 Task: Send an email with the signature Georgia Howard with the subject Thank you for a payment and the message I need your advice on the selection of the new software. from softage.5@softage.net to softage.4@softage.net and softage.6@softage.net
Action: Mouse moved to (53, 53)
Screenshot: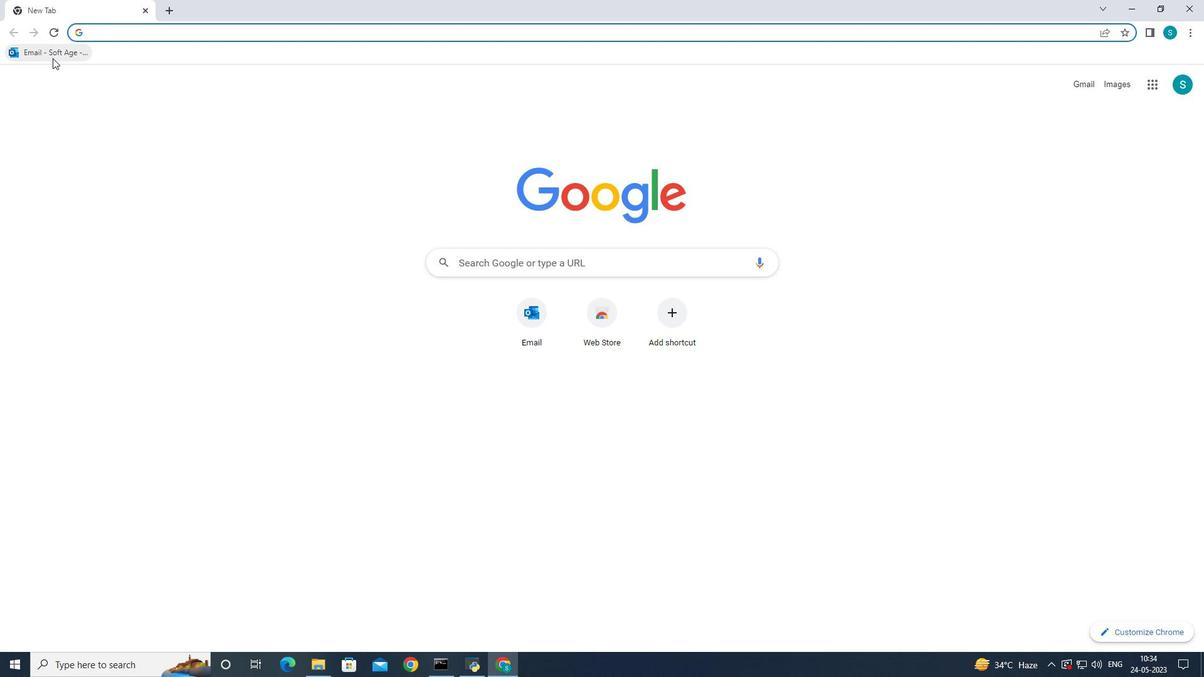 
Action: Mouse pressed left at (53, 53)
Screenshot: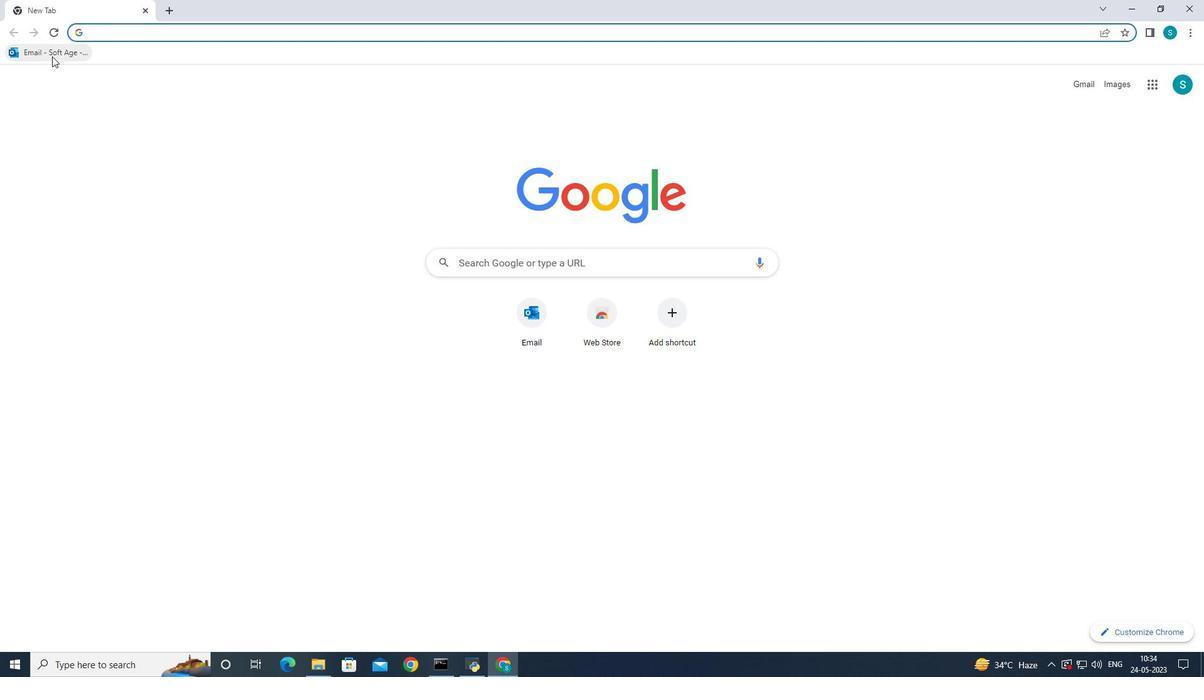 
Action: Mouse moved to (181, 111)
Screenshot: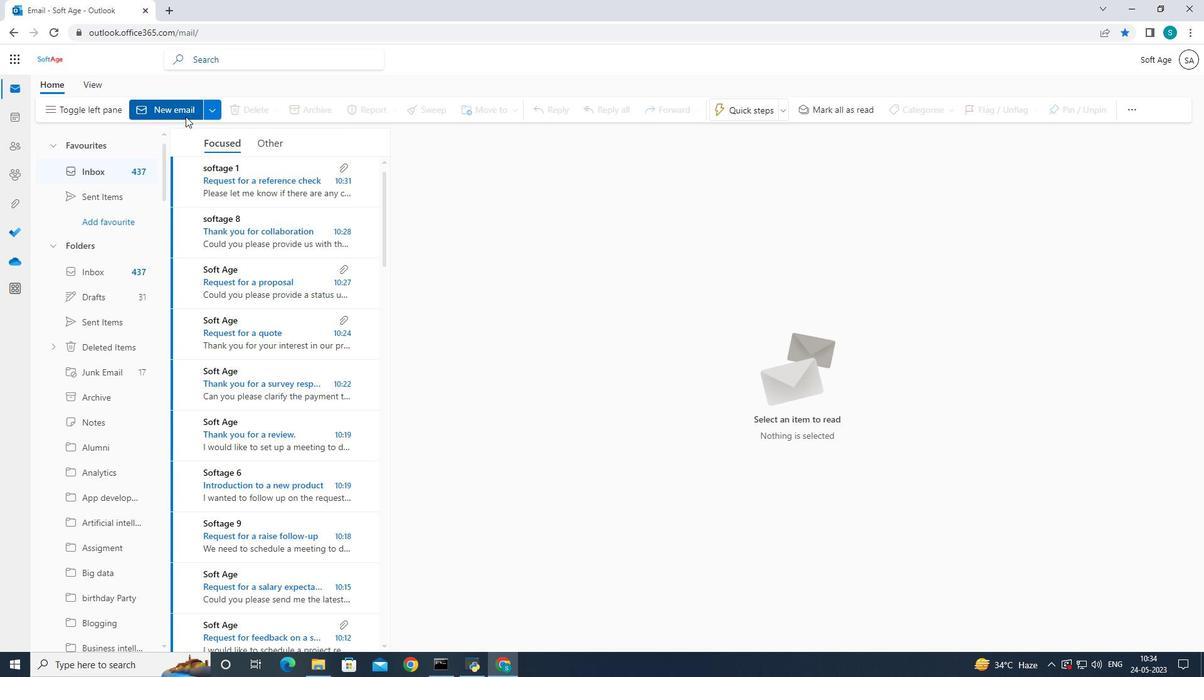
Action: Mouse pressed left at (181, 111)
Screenshot: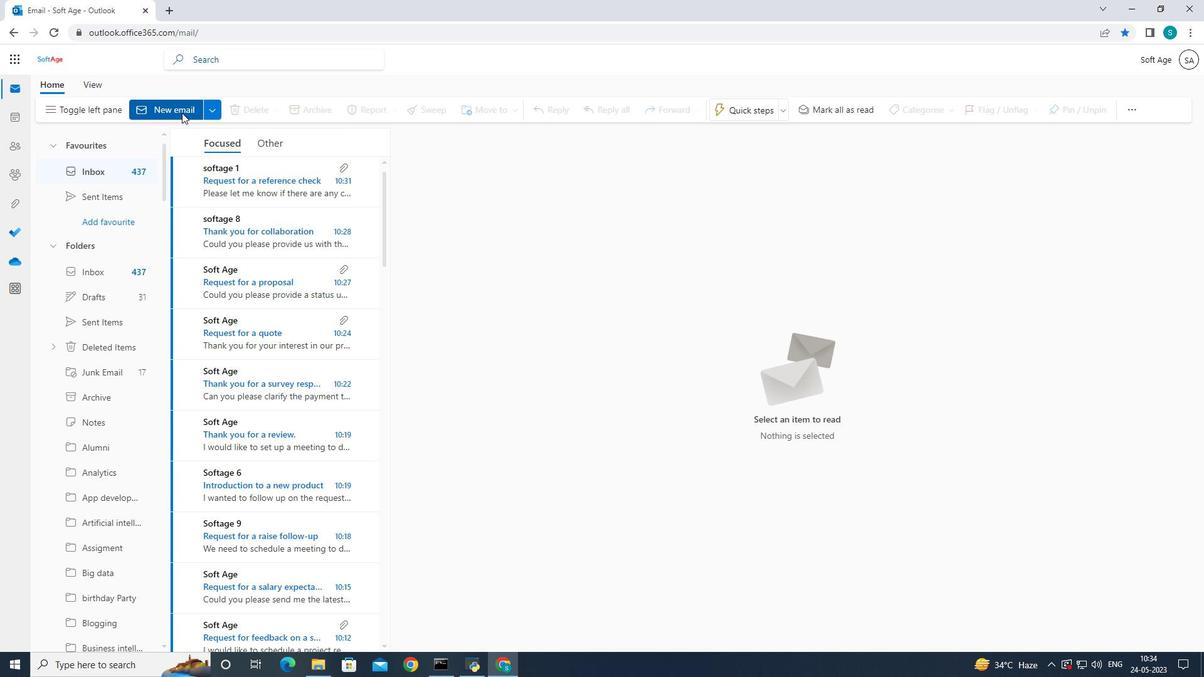 
Action: Mouse pressed left at (181, 111)
Screenshot: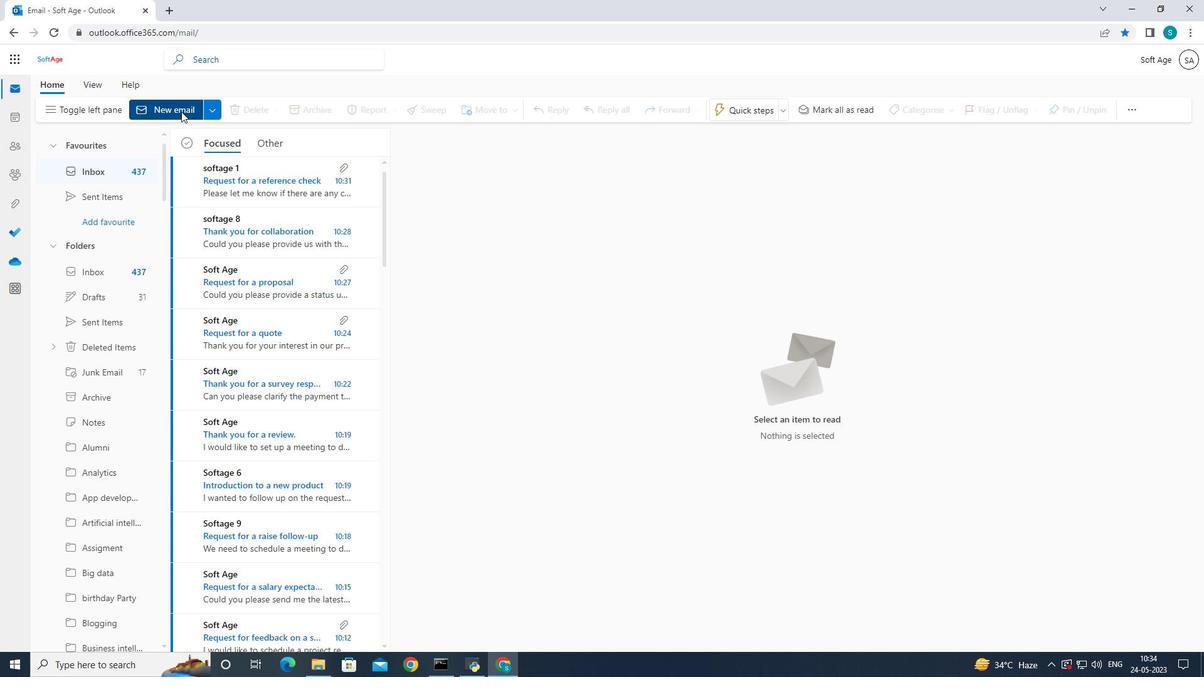 
Action: Mouse moved to (817, 106)
Screenshot: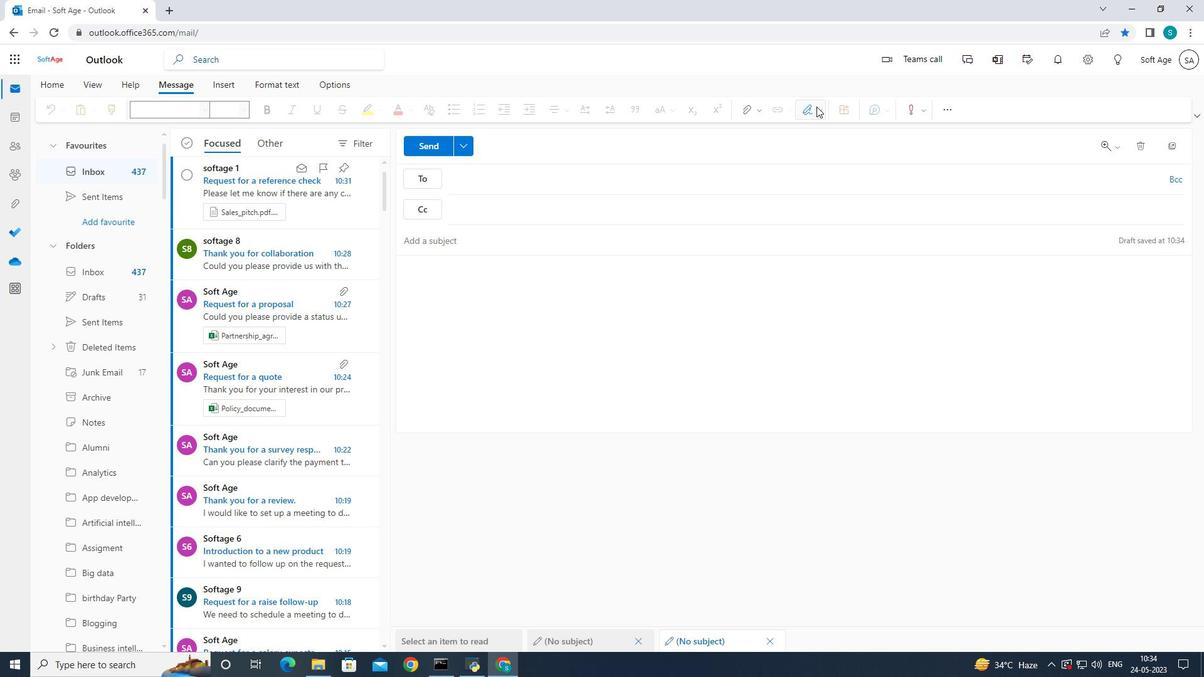 
Action: Mouse pressed left at (817, 106)
Screenshot: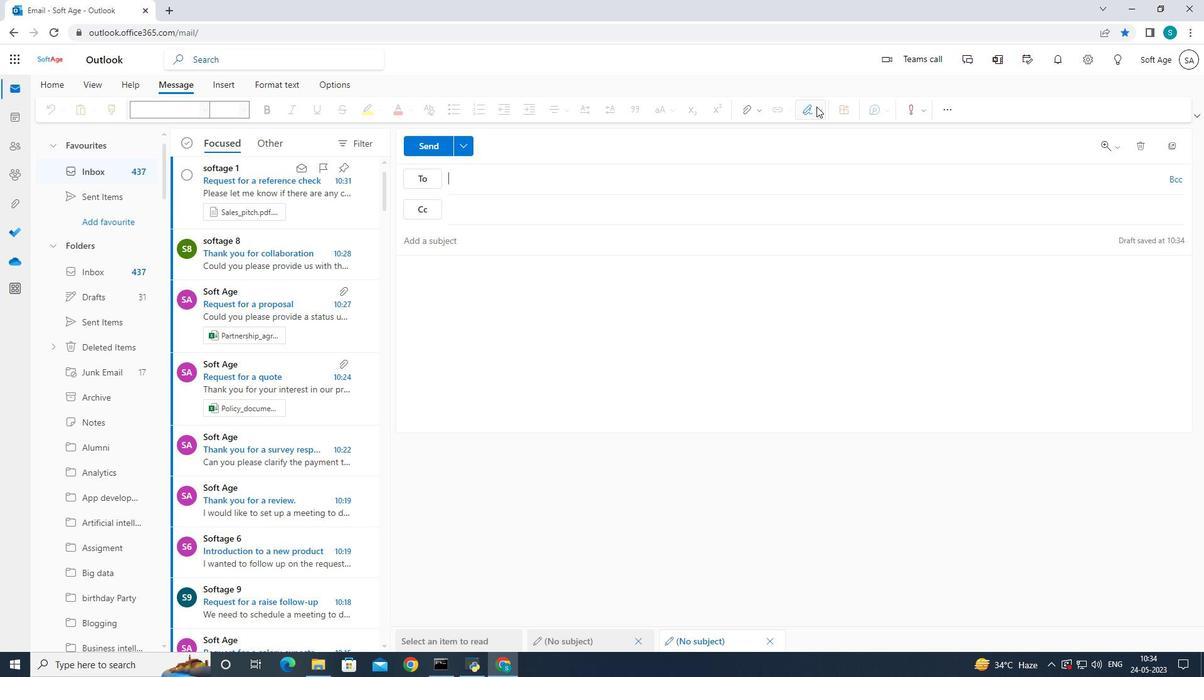 
Action: Mouse moved to (790, 167)
Screenshot: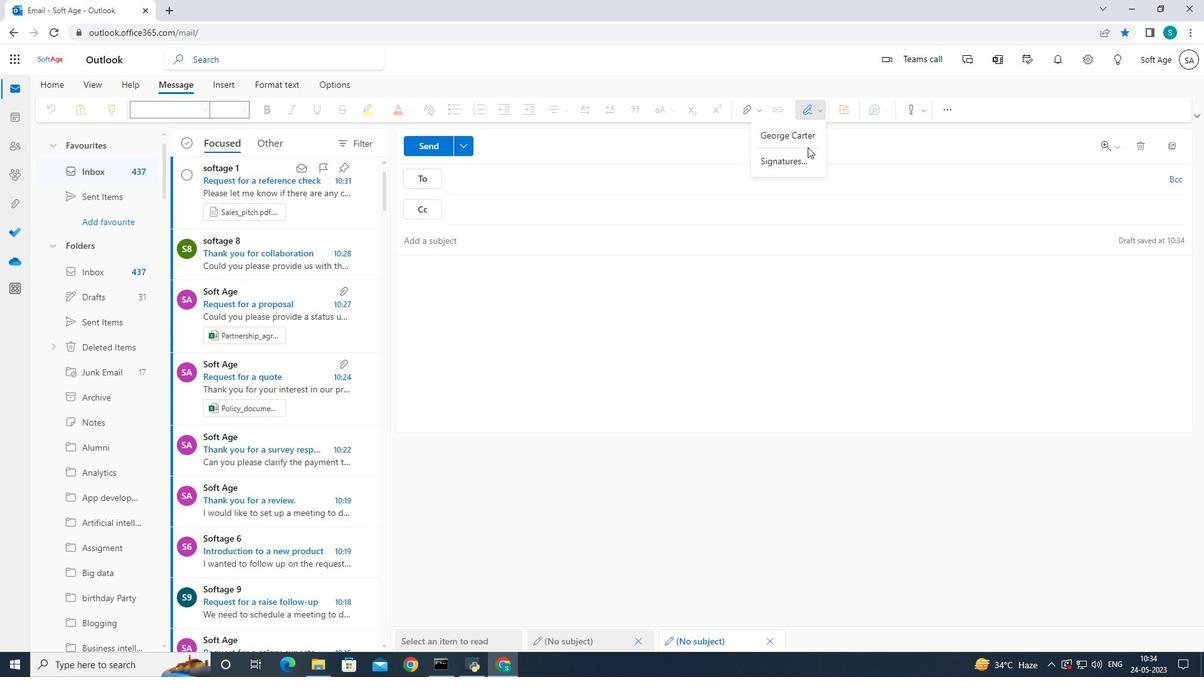 
Action: Mouse pressed left at (790, 167)
Screenshot: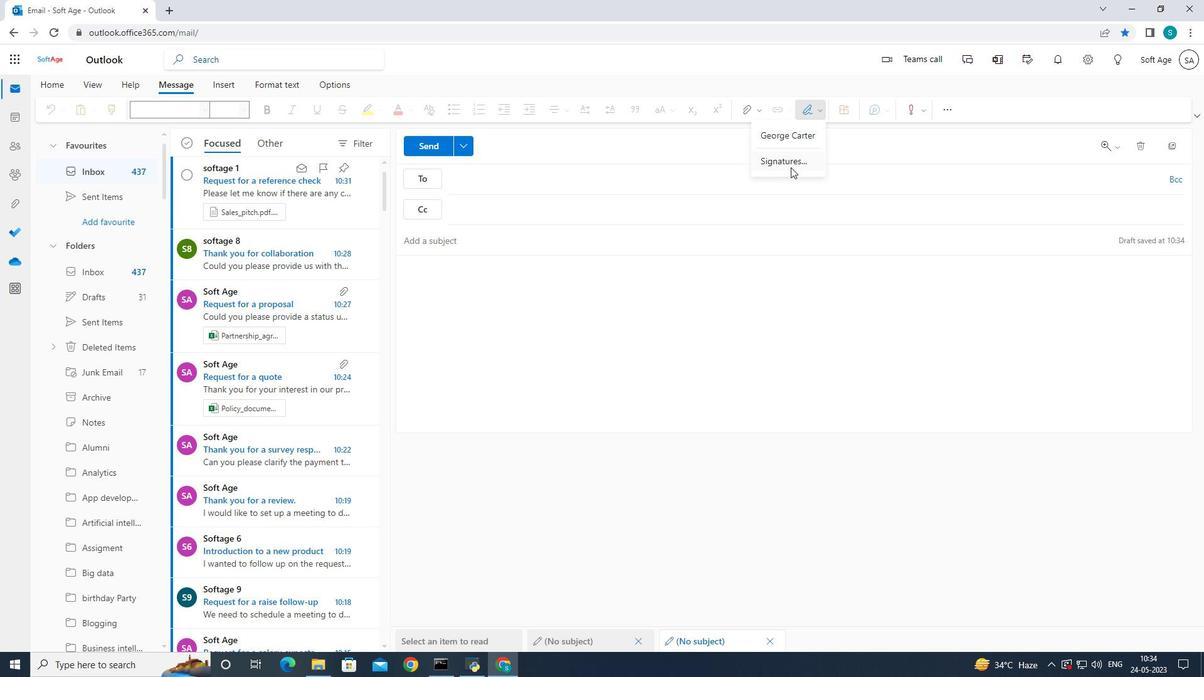 
Action: Mouse moved to (847, 208)
Screenshot: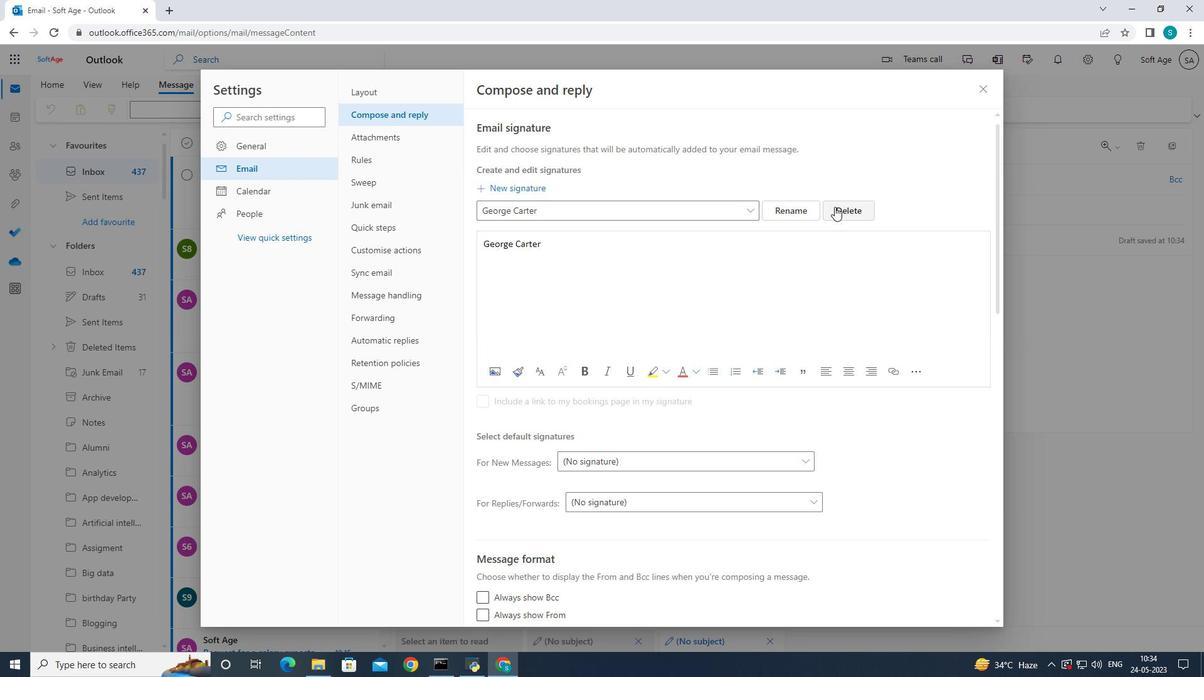 
Action: Mouse pressed left at (847, 208)
Screenshot: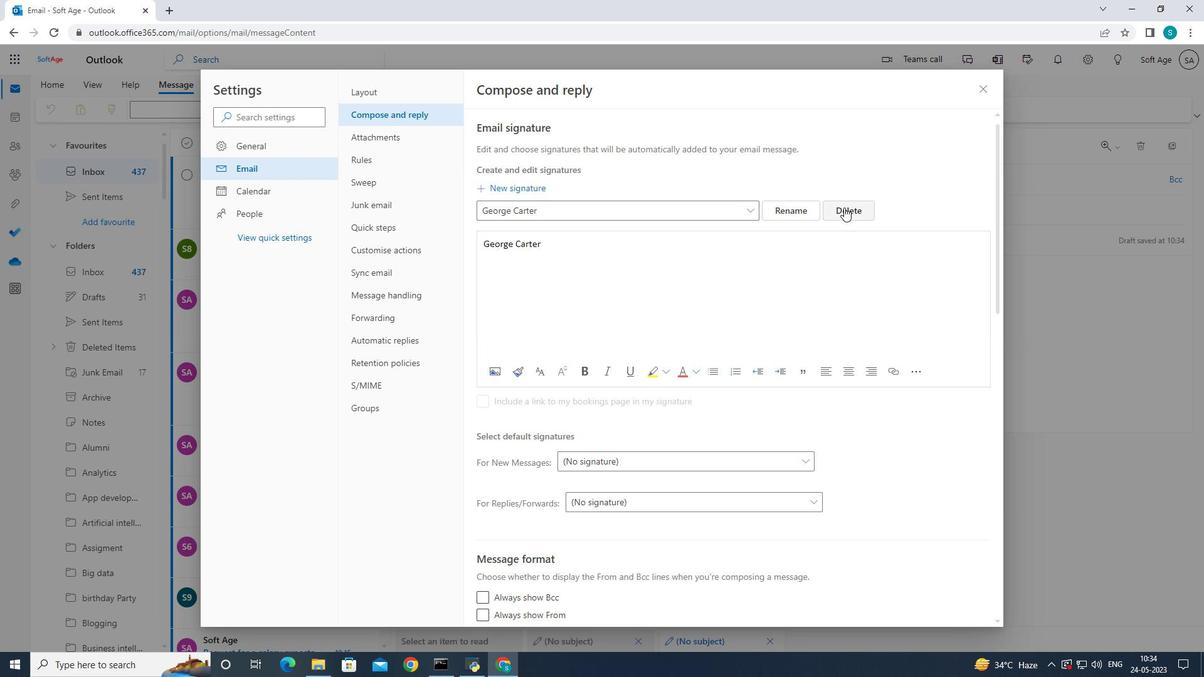 
Action: Mouse moved to (792, 206)
Screenshot: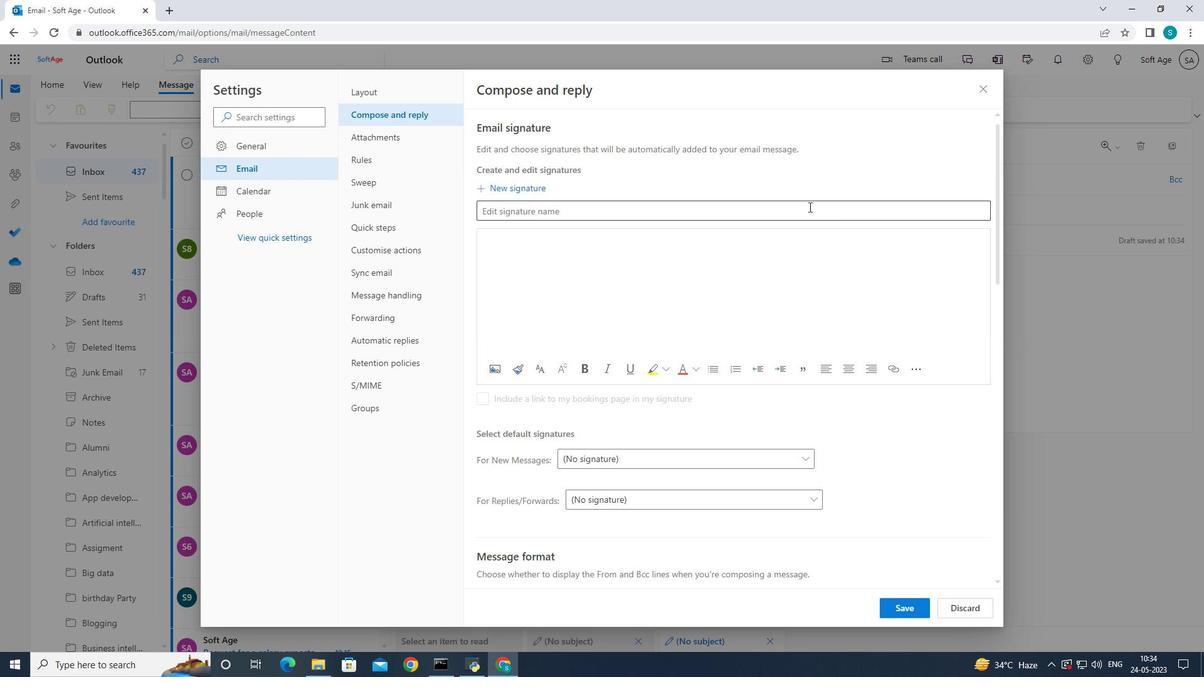 
Action: Mouse pressed left at (792, 206)
Screenshot: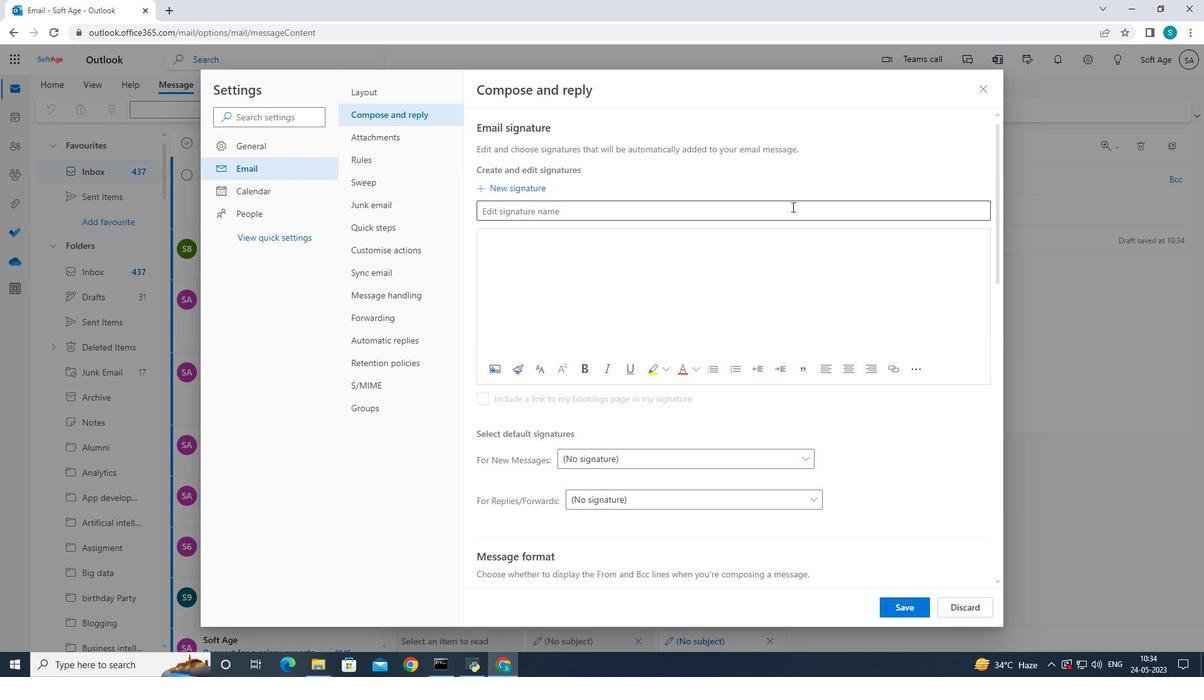 
Action: Mouse moved to (798, 179)
Screenshot: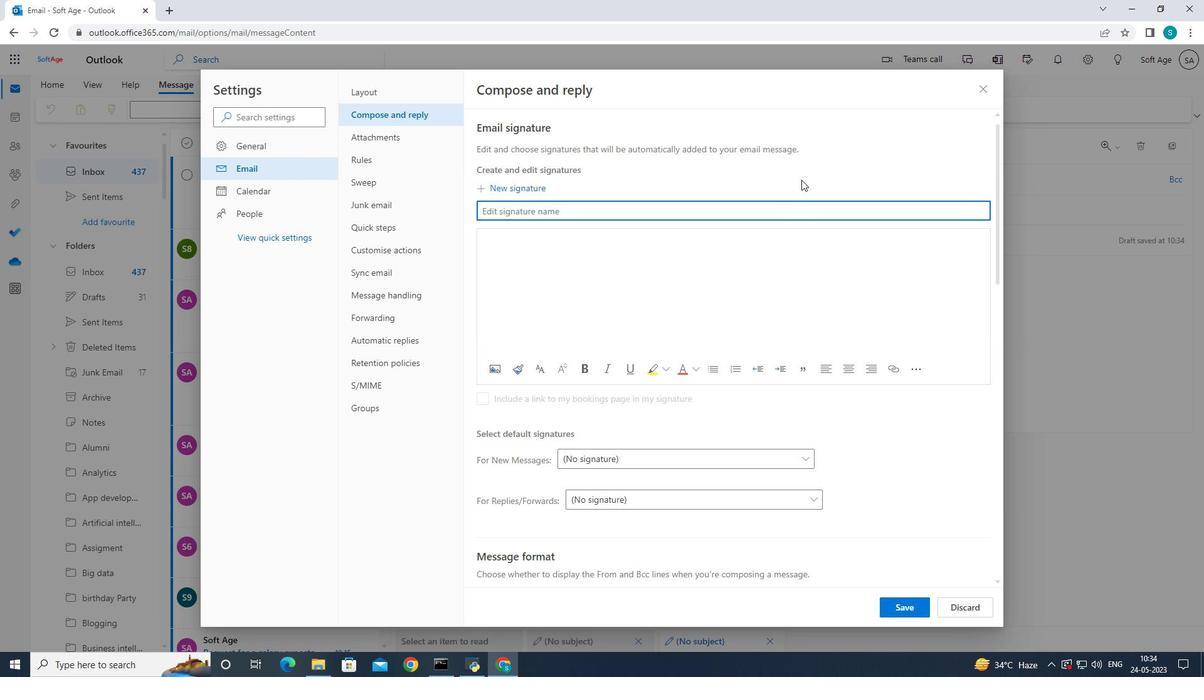
Action: Key pressed <Key.caps_lock>G<Key.caps_lock>eo
Screenshot: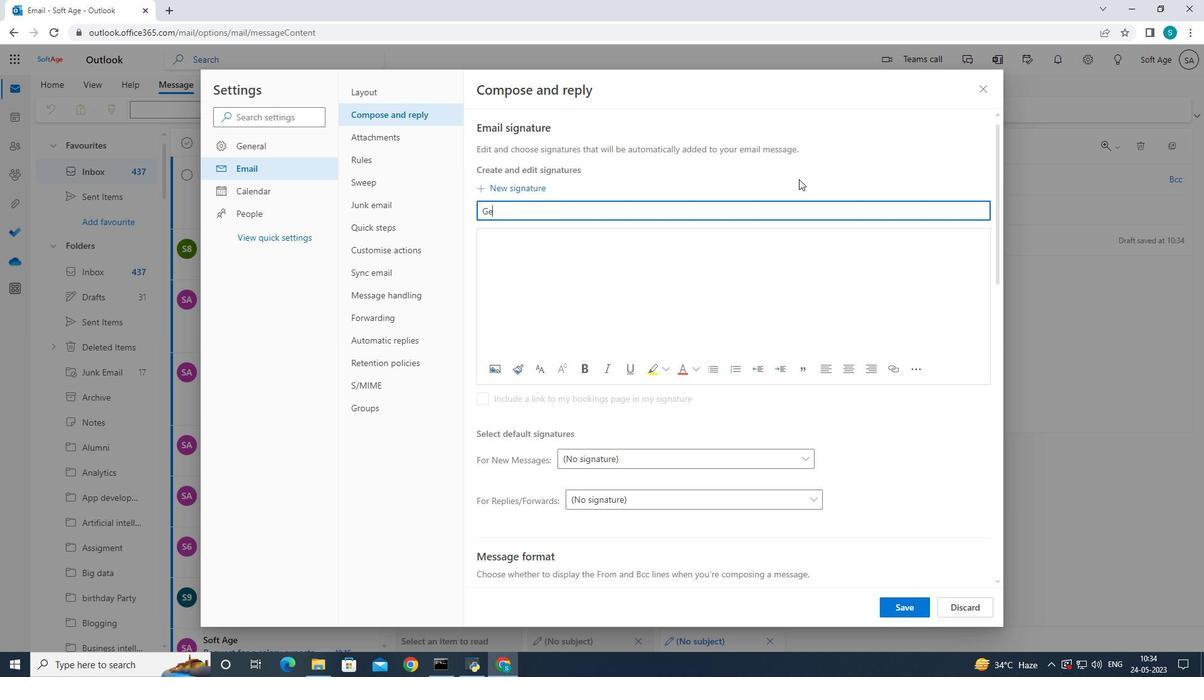 
Action: Mouse moved to (798, 179)
Screenshot: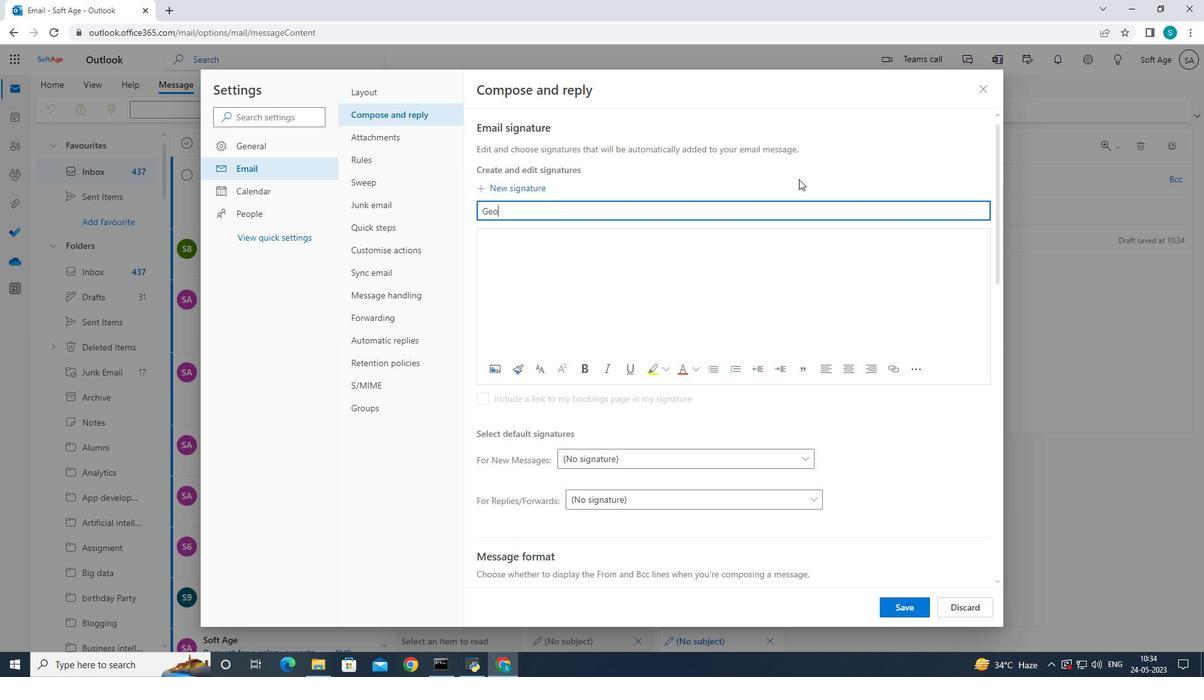 
Action: Key pressed rgia<Key.space><Key.caps_lock>H<Key.caps_lock>oward
Screenshot: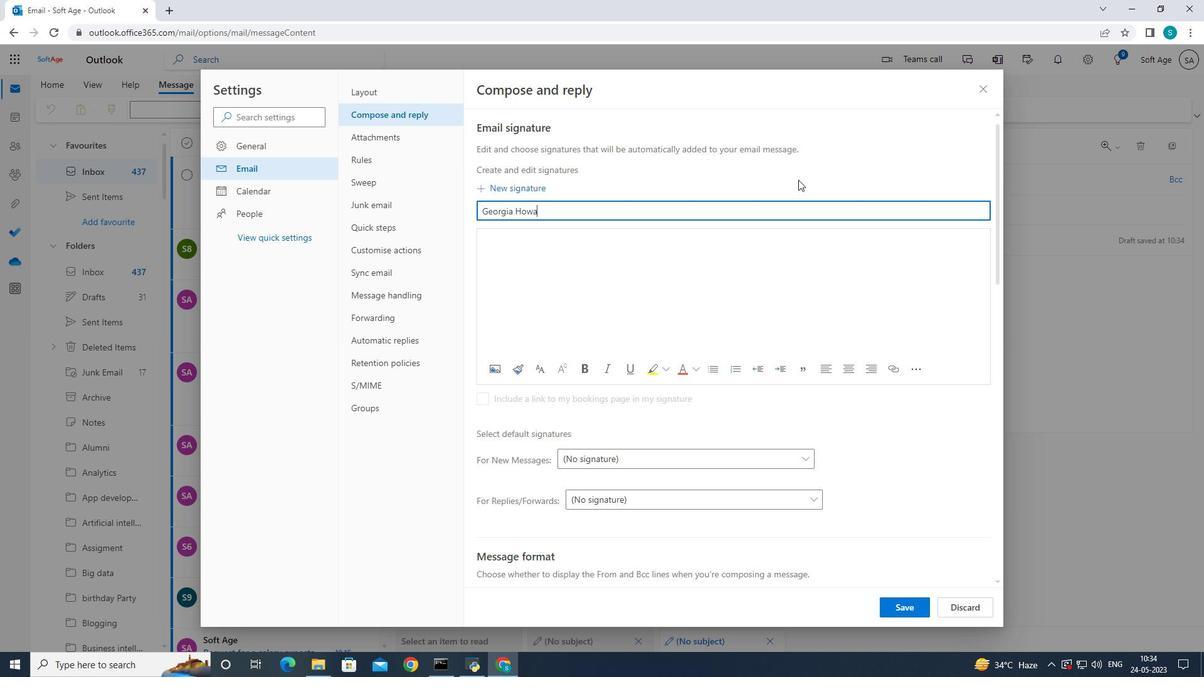 
Action: Mouse moved to (570, 240)
Screenshot: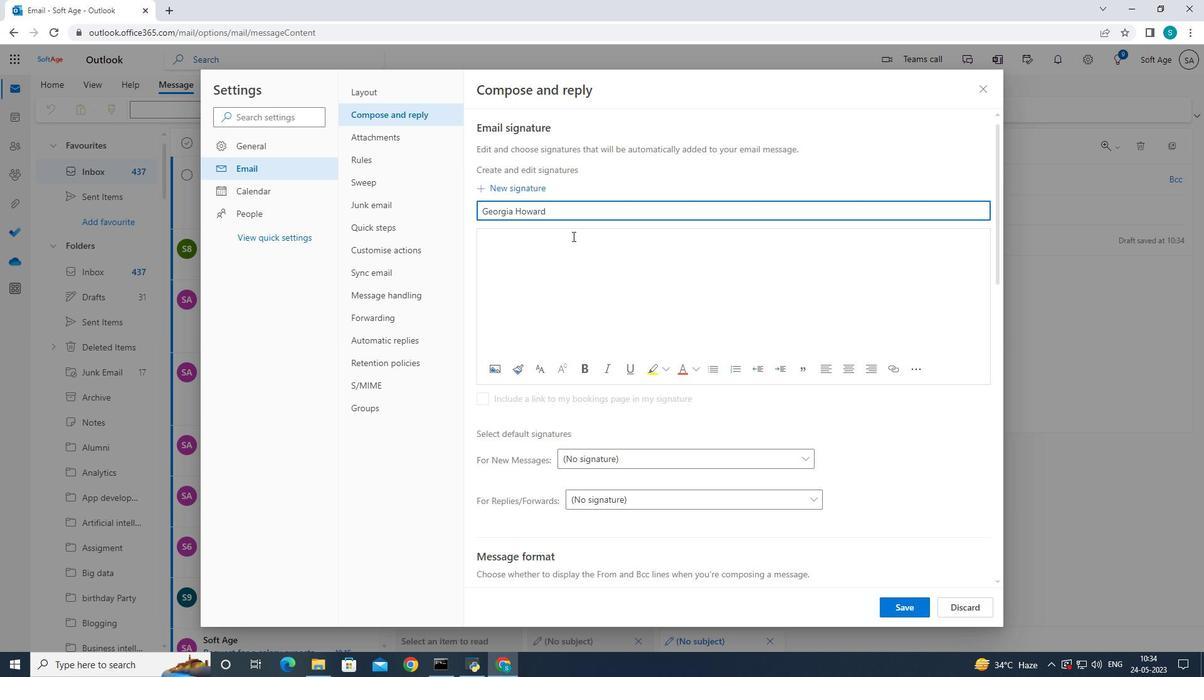 
Action: Mouse pressed left at (570, 240)
Screenshot: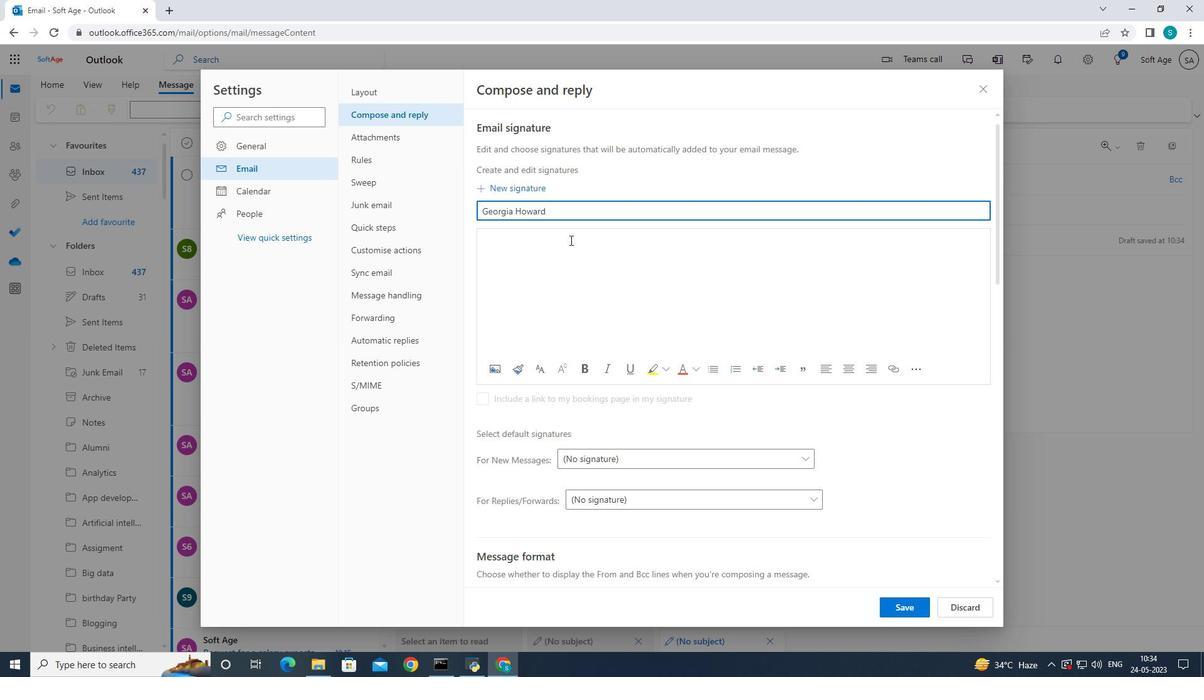 
Action: Mouse moved to (612, 232)
Screenshot: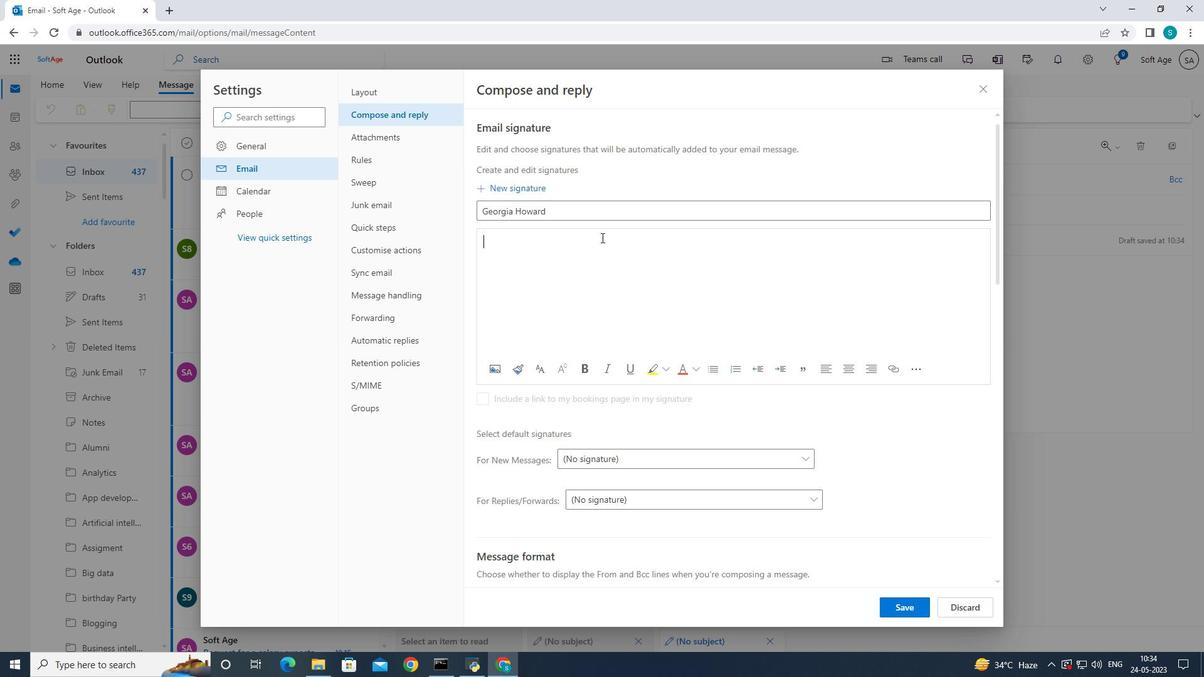
Action: Key pressed <Key.caps_lock>G<Key.caps_lock>eogia<Key.space><Key.left><Key.left><Key.left><Key.left>r<Key.right><Key.right><Key.right><Key.space><Key.caps_lock>H<Key.caps_lock>oward
Screenshot: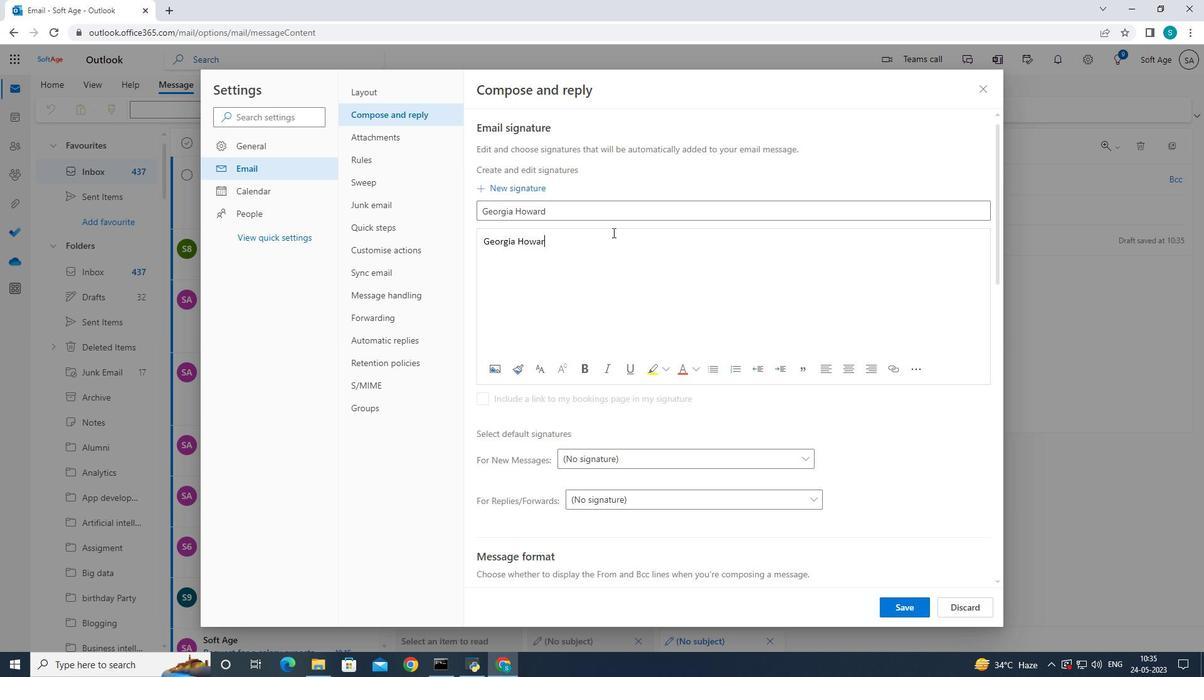 
Action: Mouse moved to (908, 613)
Screenshot: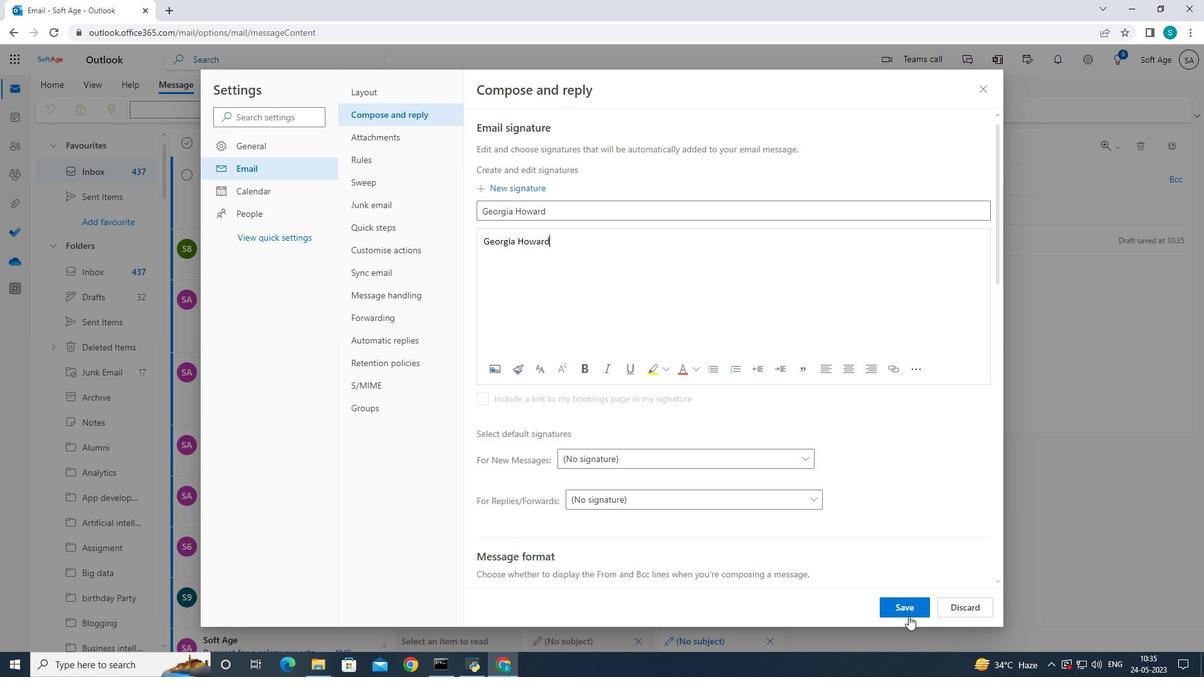 
Action: Mouse pressed left at (908, 613)
Screenshot: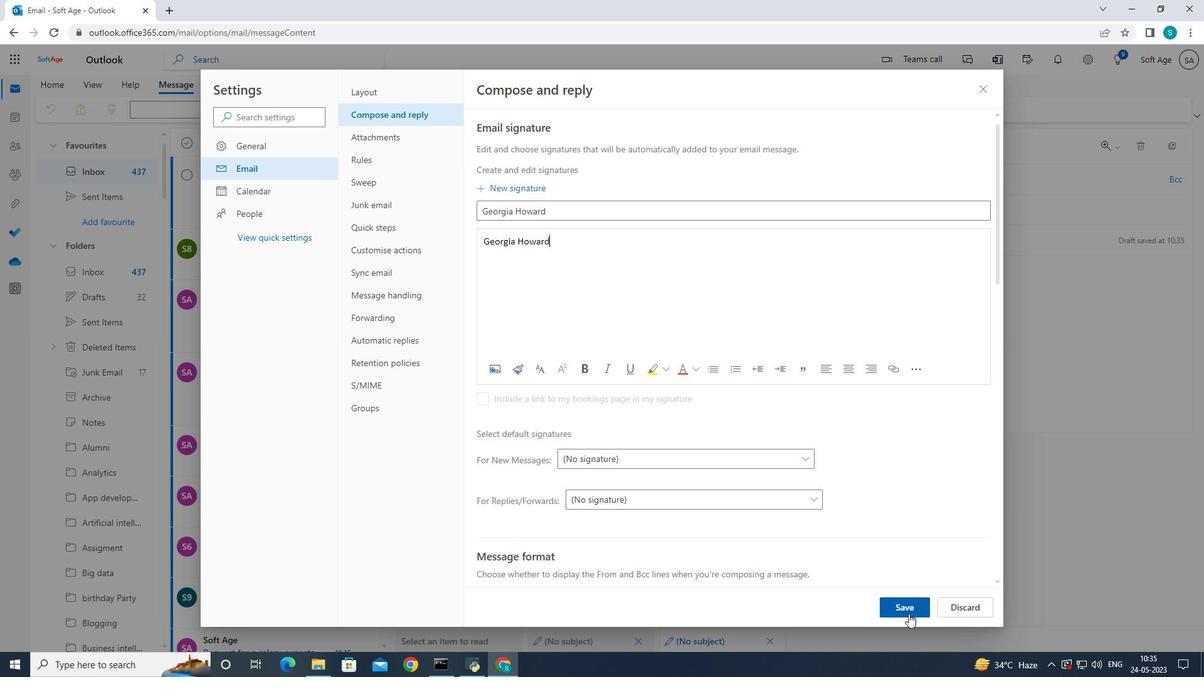 
Action: Mouse moved to (982, 87)
Screenshot: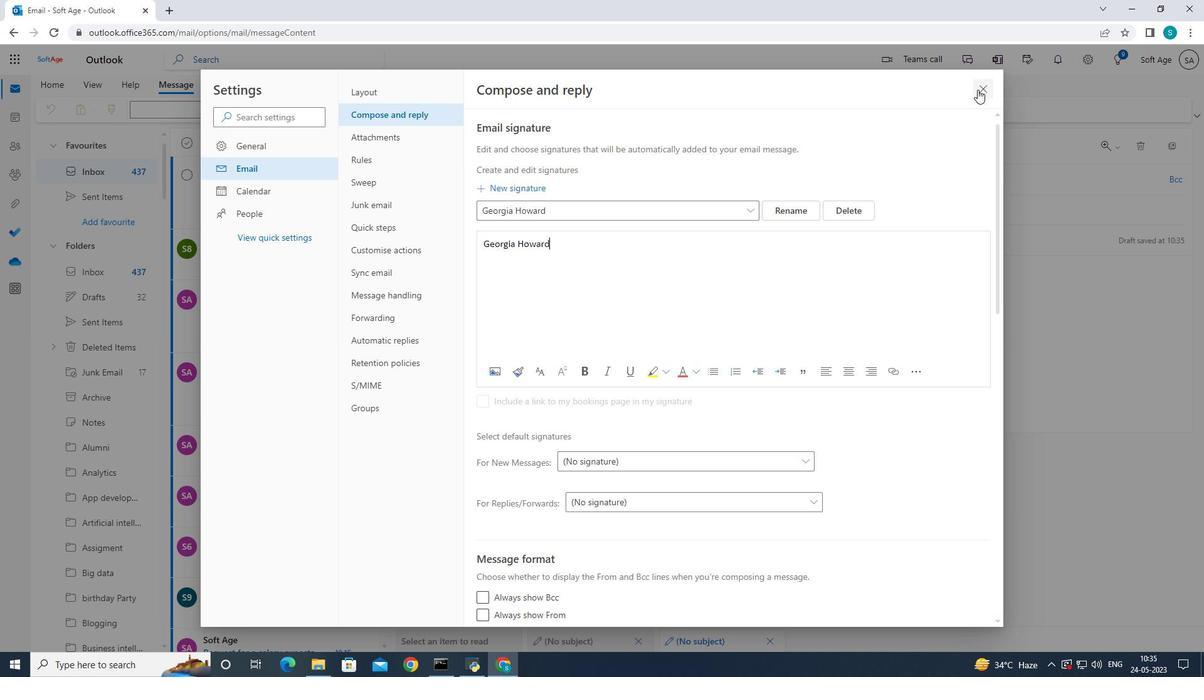 
Action: Mouse pressed left at (982, 87)
Screenshot: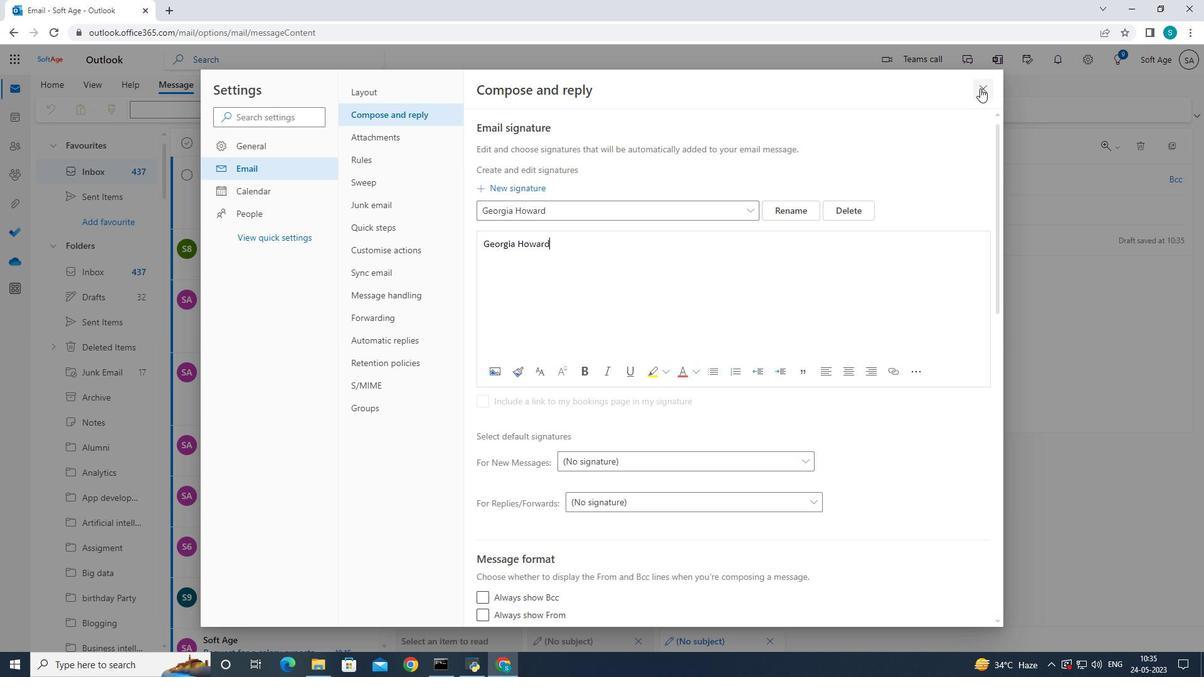 
Action: Mouse moved to (467, 269)
Screenshot: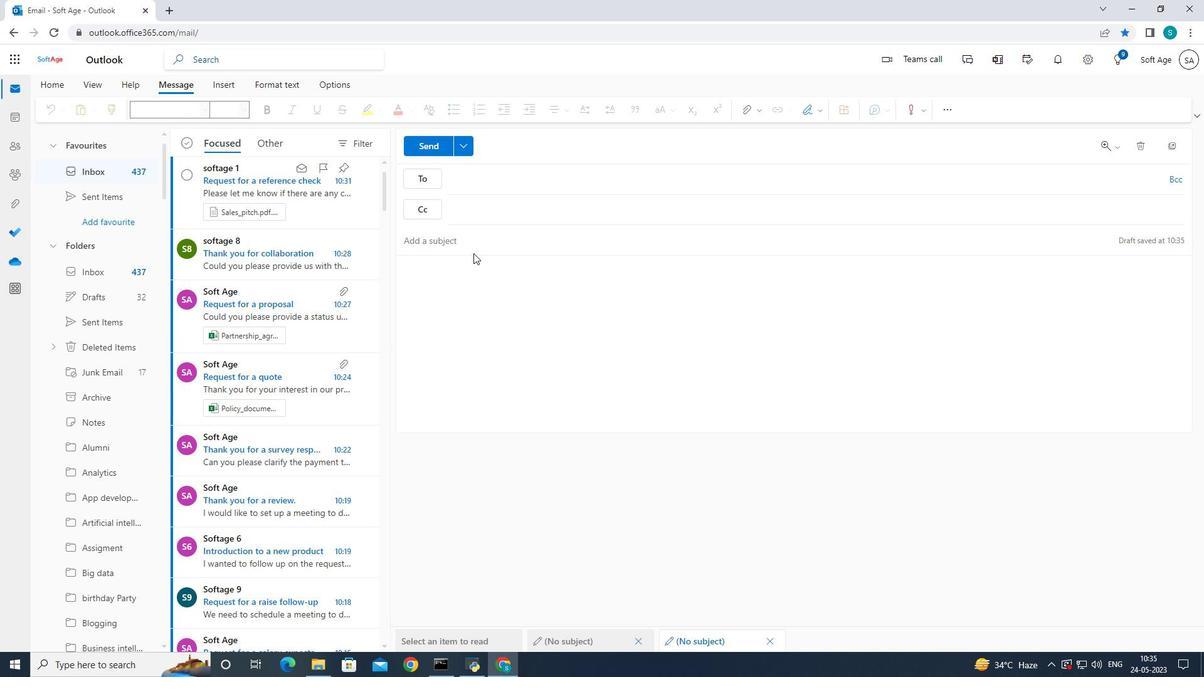 
Action: Mouse pressed left at (467, 269)
Screenshot: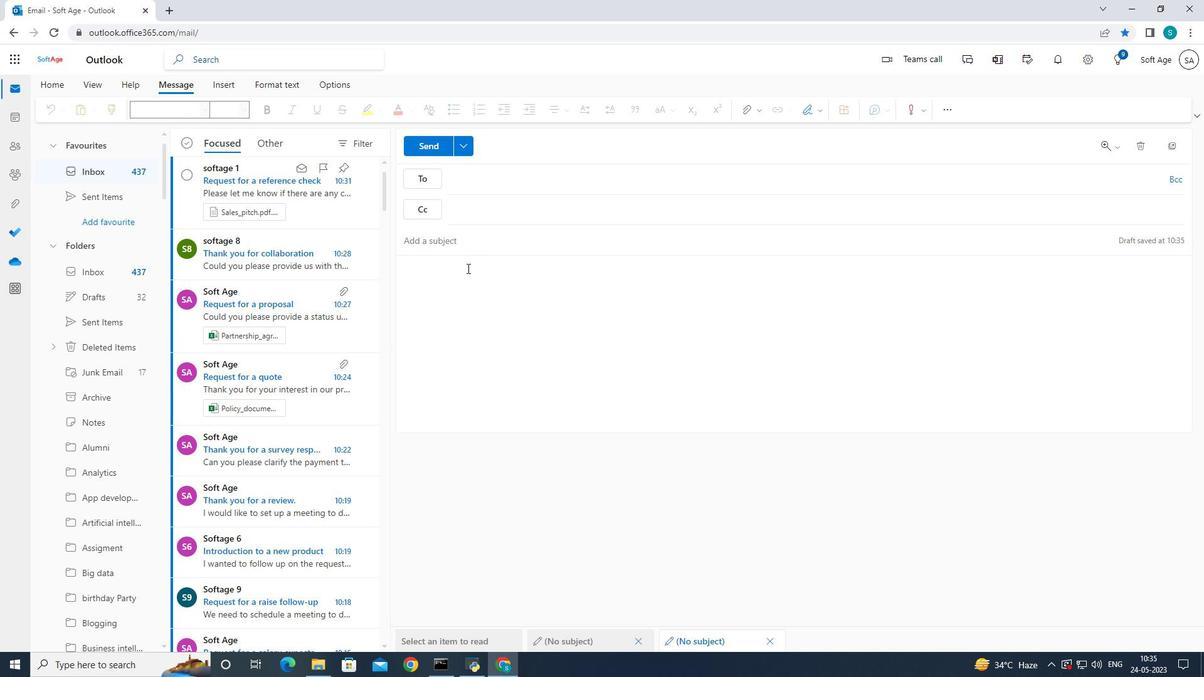 
Action: Mouse moved to (816, 115)
Screenshot: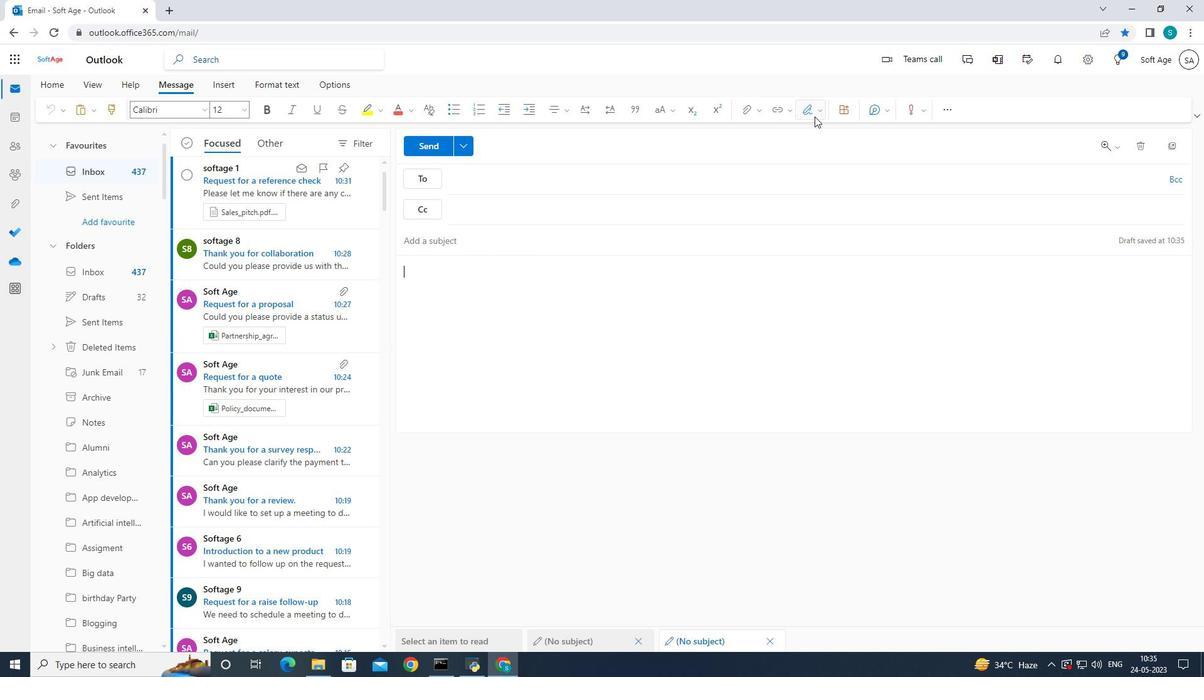 
Action: Mouse pressed left at (816, 115)
Screenshot: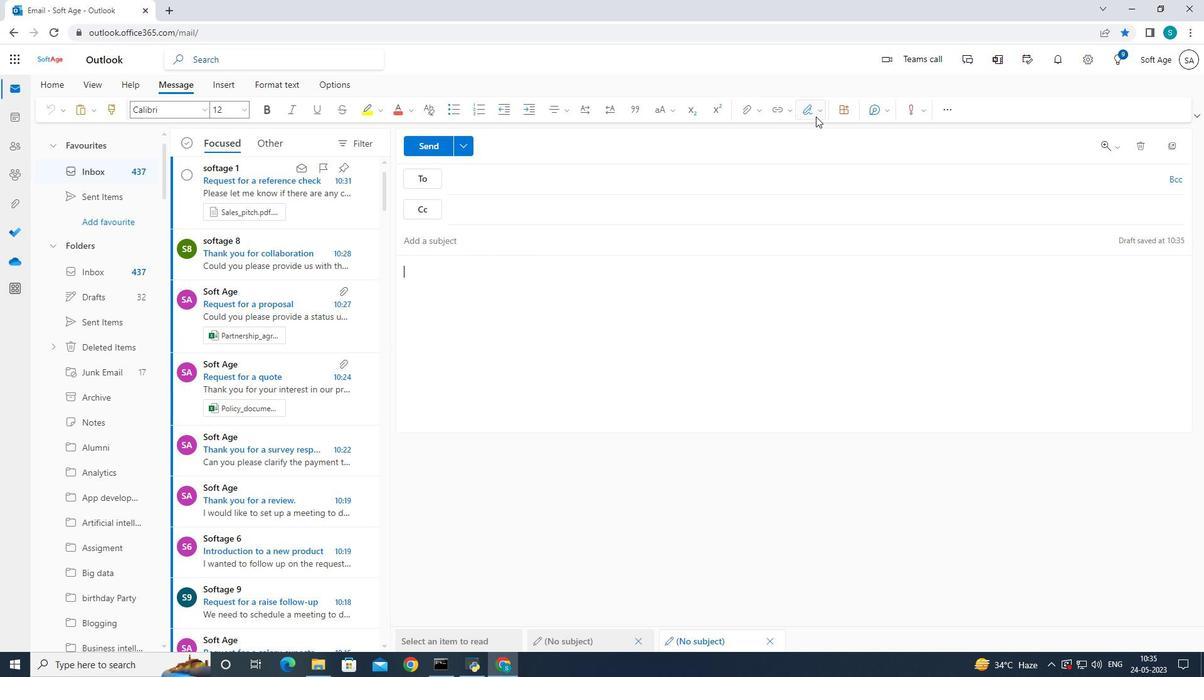 
Action: Mouse moved to (798, 134)
Screenshot: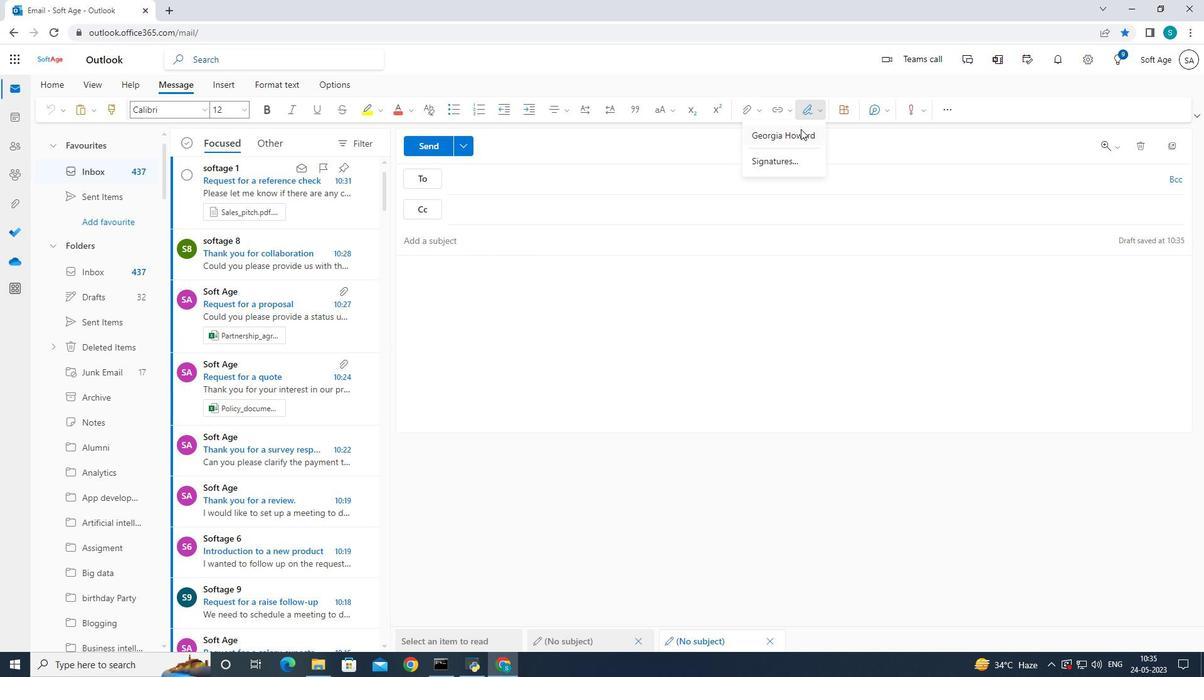 
Action: Mouse pressed left at (798, 134)
Screenshot: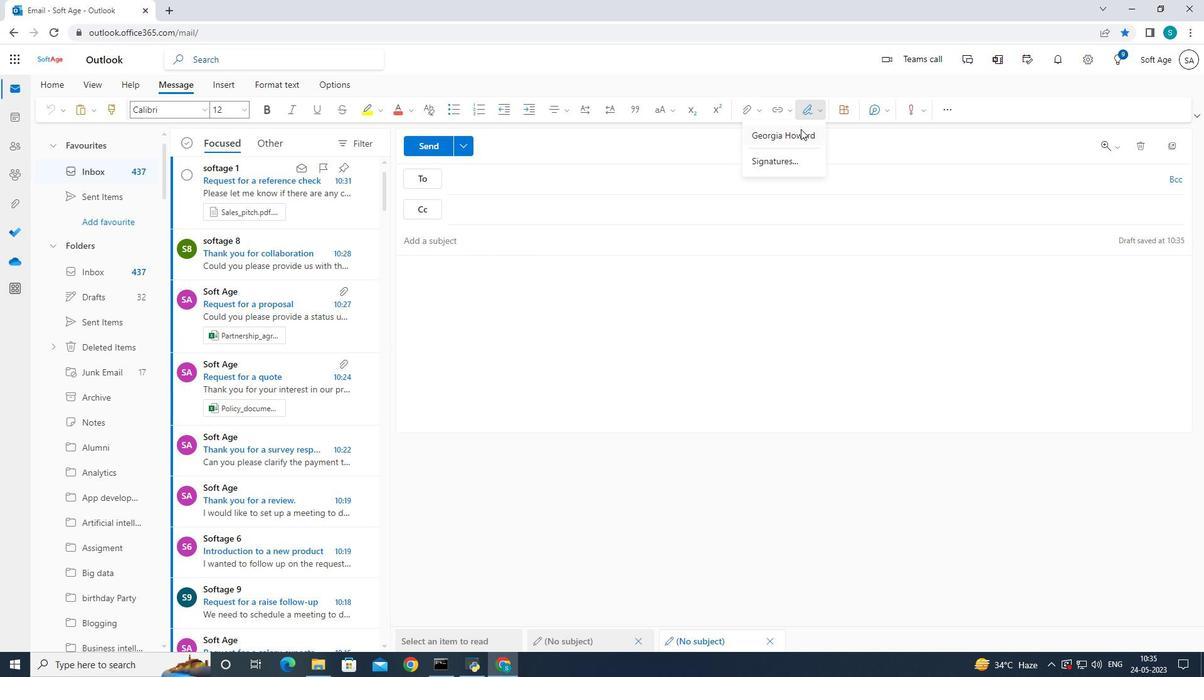 
Action: Mouse moved to (513, 238)
Screenshot: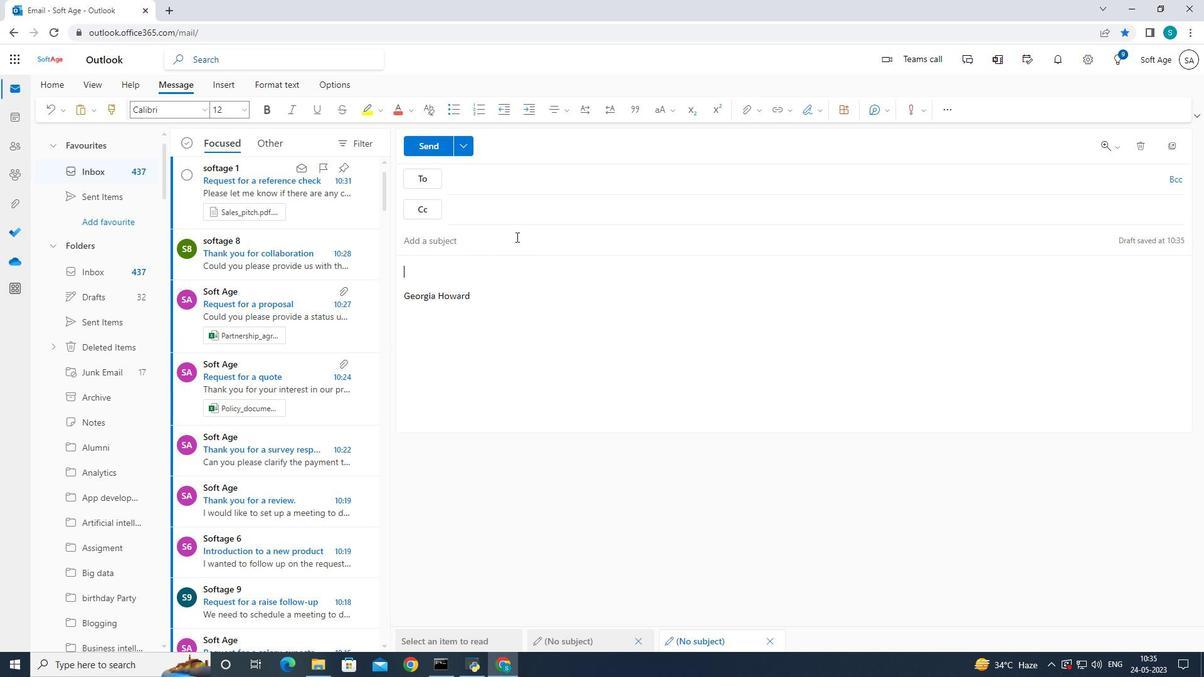 
Action: Mouse pressed left at (513, 238)
Screenshot: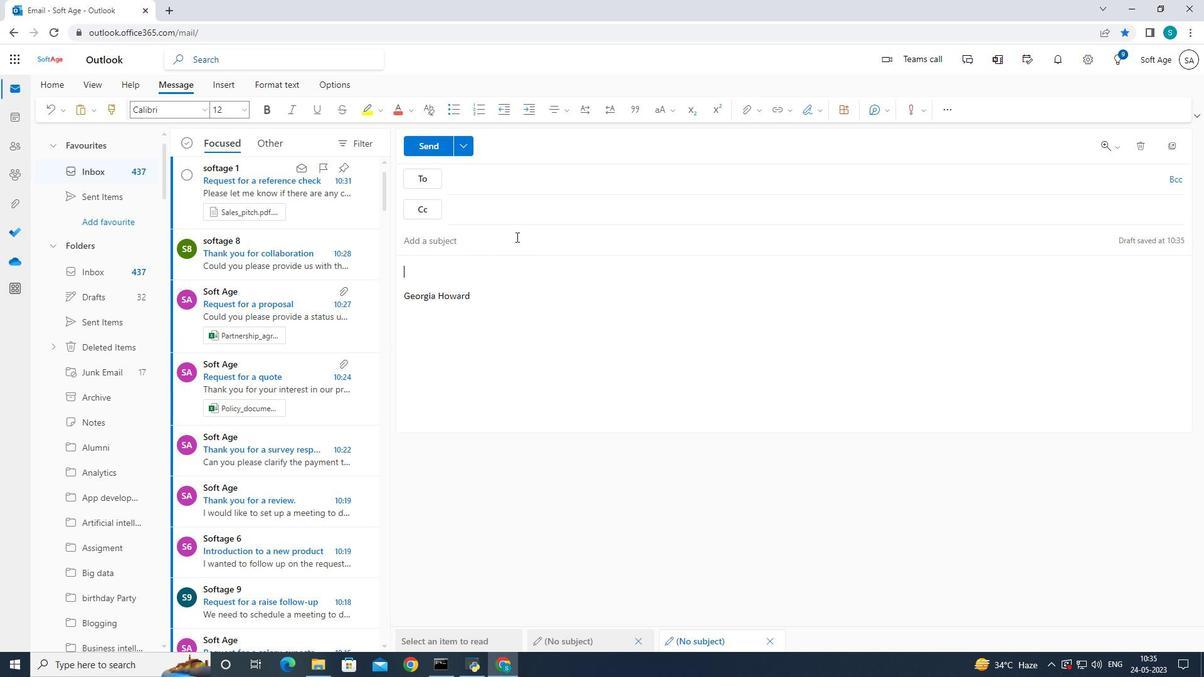 
Action: Mouse moved to (630, 195)
Screenshot: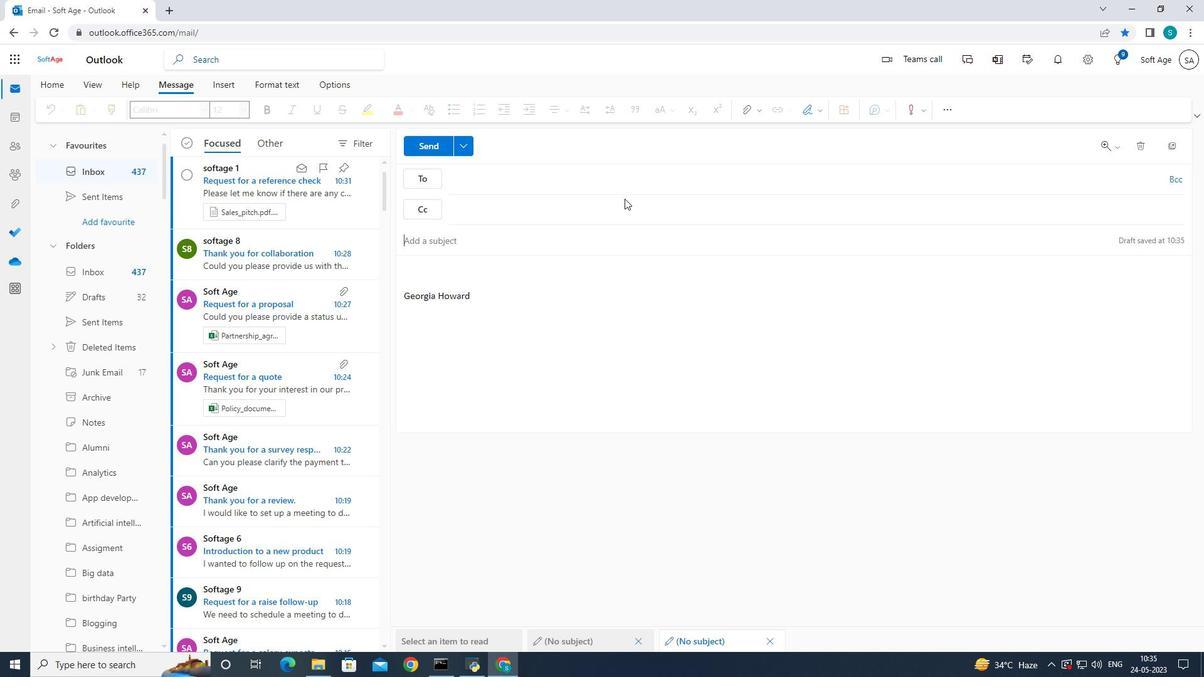 
Action: Key pressed <Key.caps_lock>T<Key.caps_lock>hank<Key.space>you<Key.space>for<Key.space>a<Key.space>payment
Screenshot: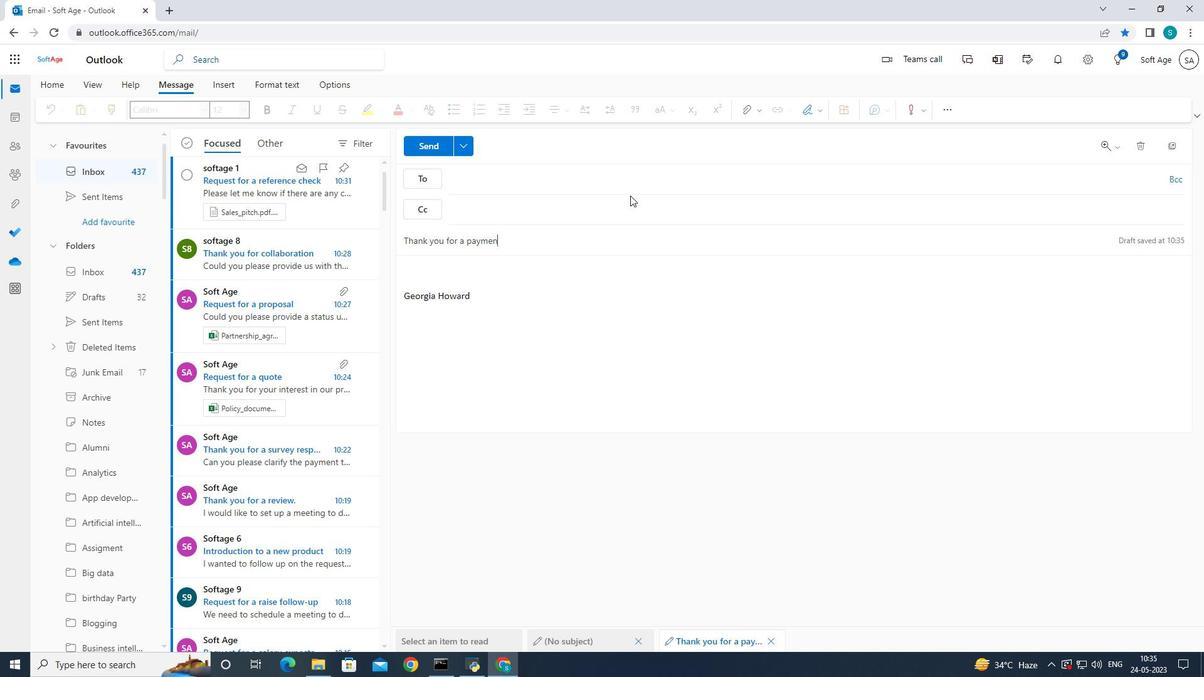 
Action: Mouse moved to (458, 265)
Screenshot: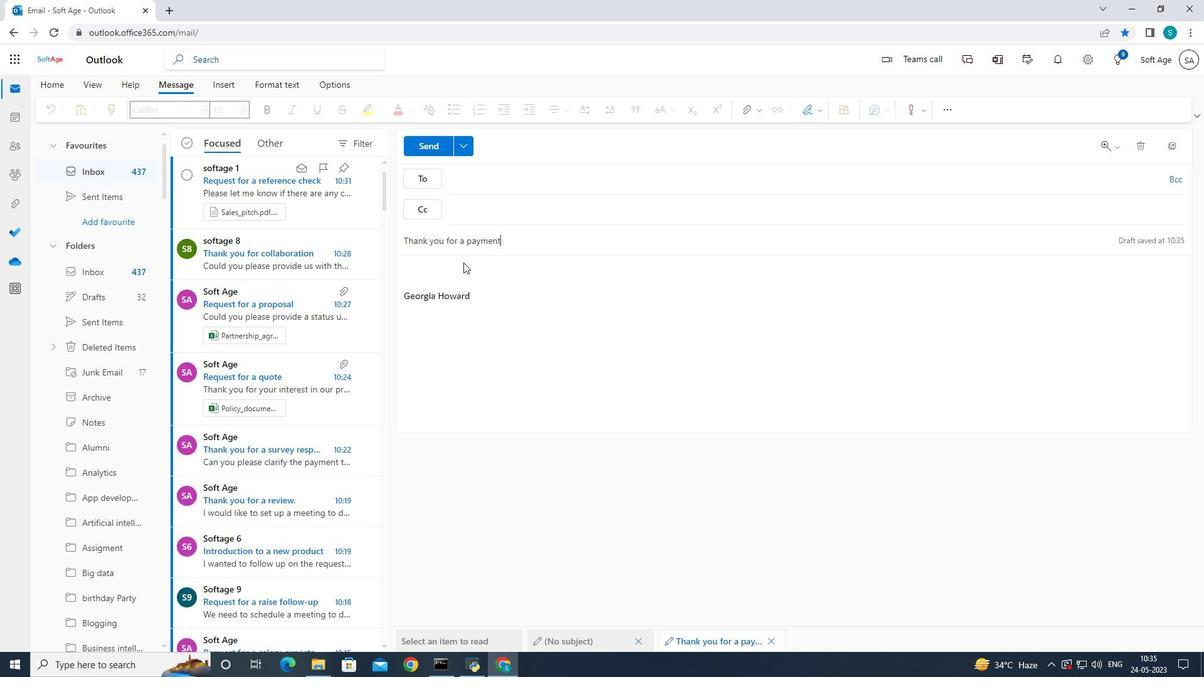 
Action: Mouse pressed left at (458, 265)
Screenshot: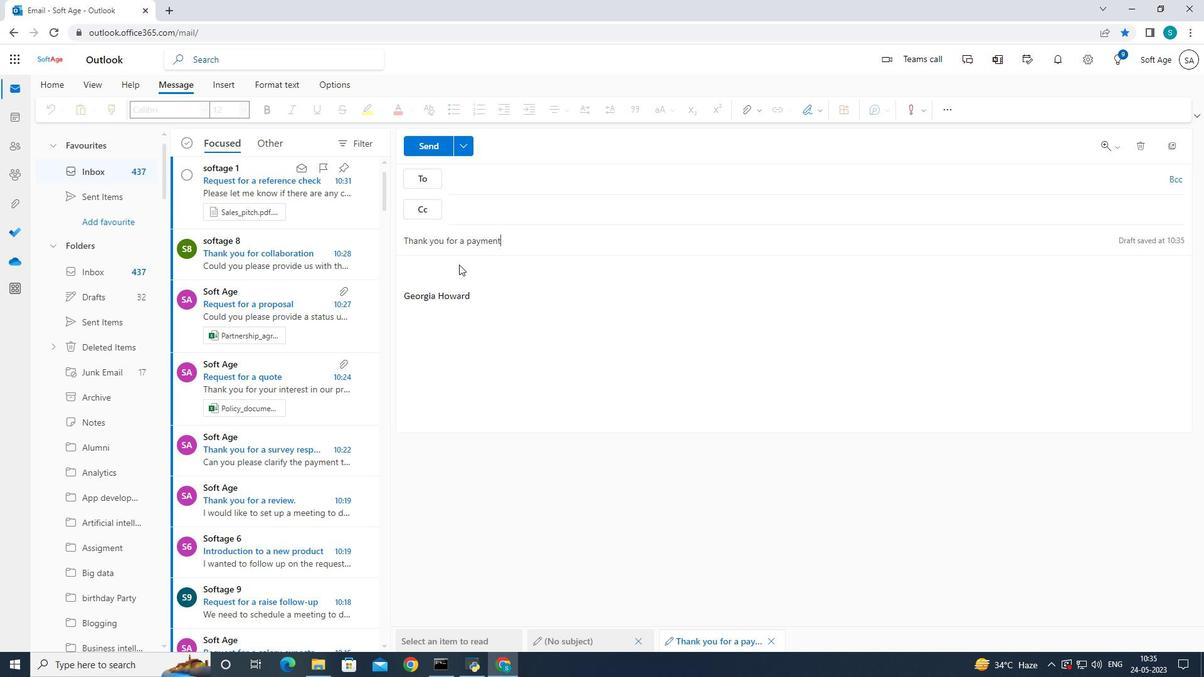 
Action: Mouse moved to (440, 272)
Screenshot: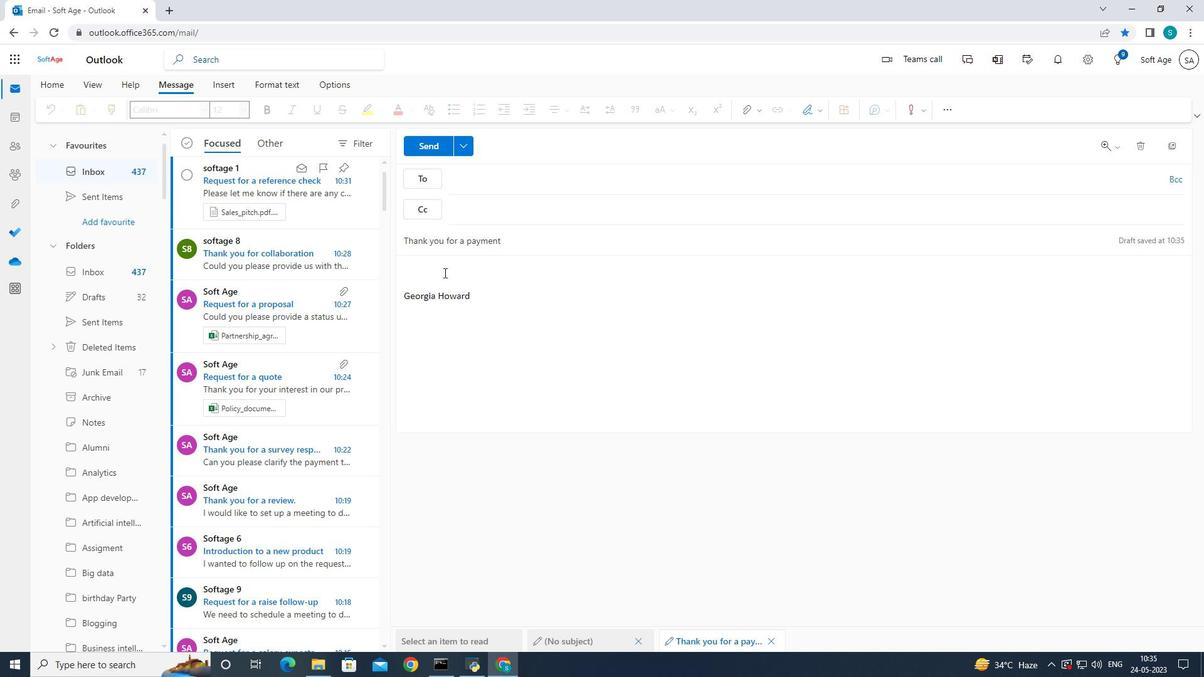 
Action: Mouse pressed left at (440, 272)
Screenshot: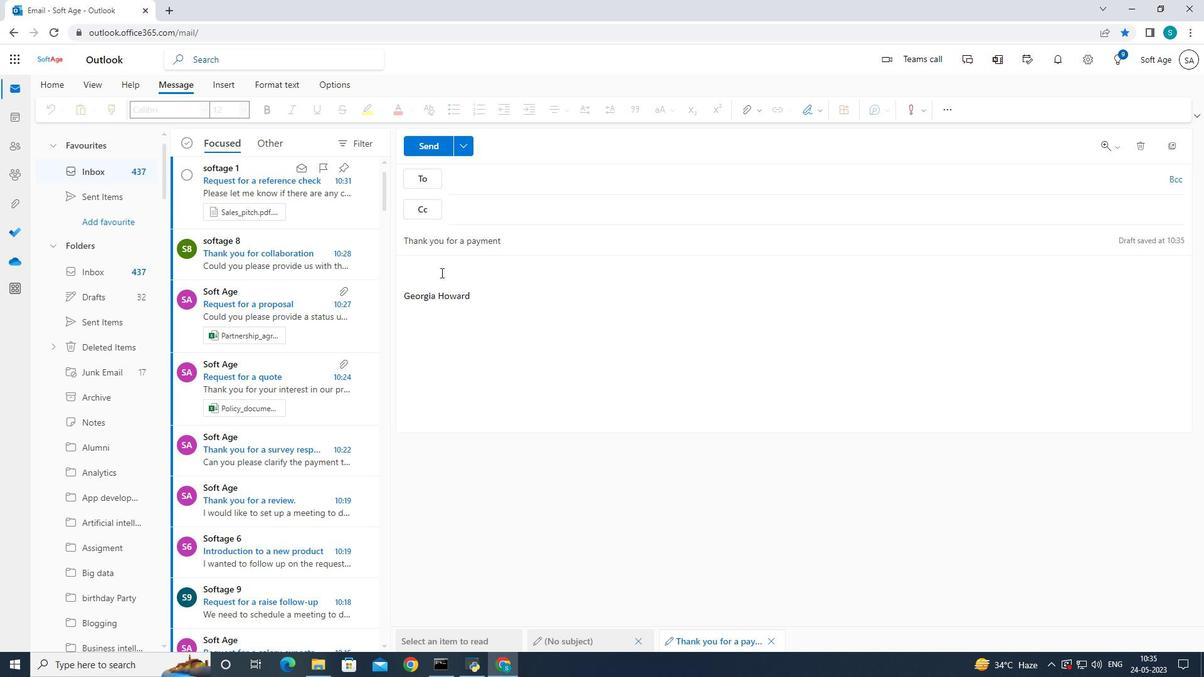 
Action: Mouse moved to (570, 201)
Screenshot: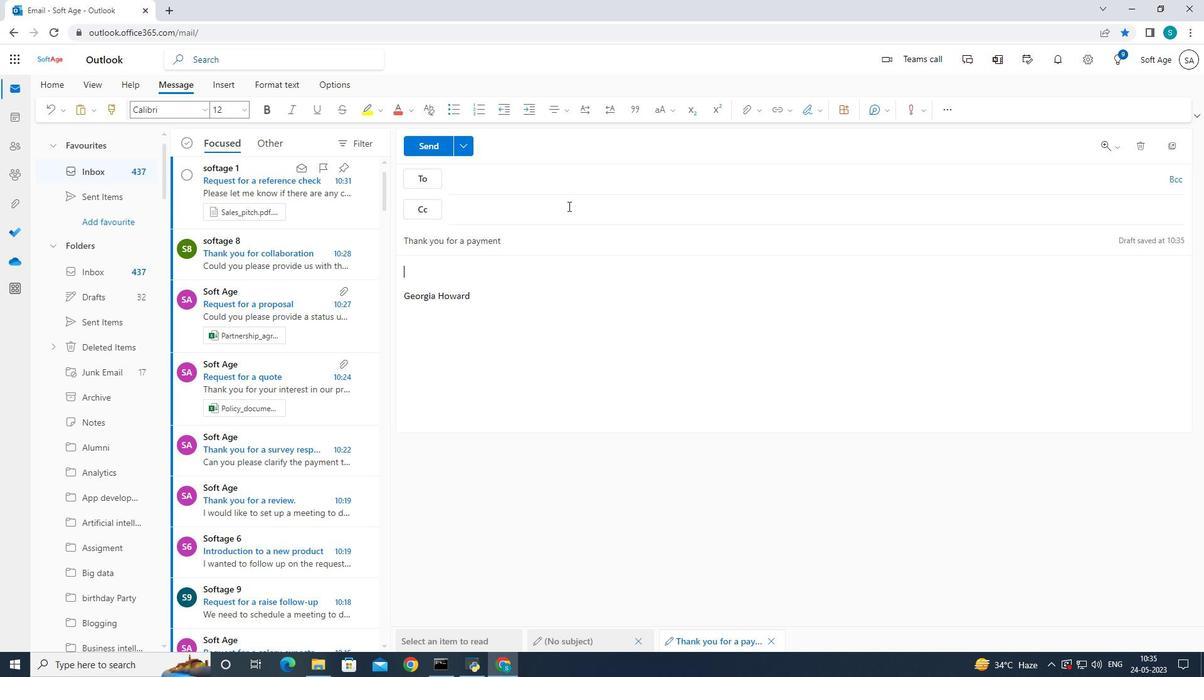 
Action: Key pressed <Key.caps_lock>I<Key.caps_lock><Key.space>need<Key.space>your<Key.space>advice<Key.space>on<Key.space>the<Key.space>salaction<Key.space>of<Key.space>the<Key.left><Key.left><Key.left><Key.left><Key.left><Key.left><Key.left><Key.left><Key.left><Key.left><Key.left><Key.left><Key.backspace>e<Key.left><Key.left><Key.backspace>e<Key.right><Key.right><Key.right><Key.right><Key.right><Key.right><Key.right><Key.right><Key.right><Key.right><Key.right><Key.right><Key.right><Key.right><Key.space>new<Key.space>software
Screenshot: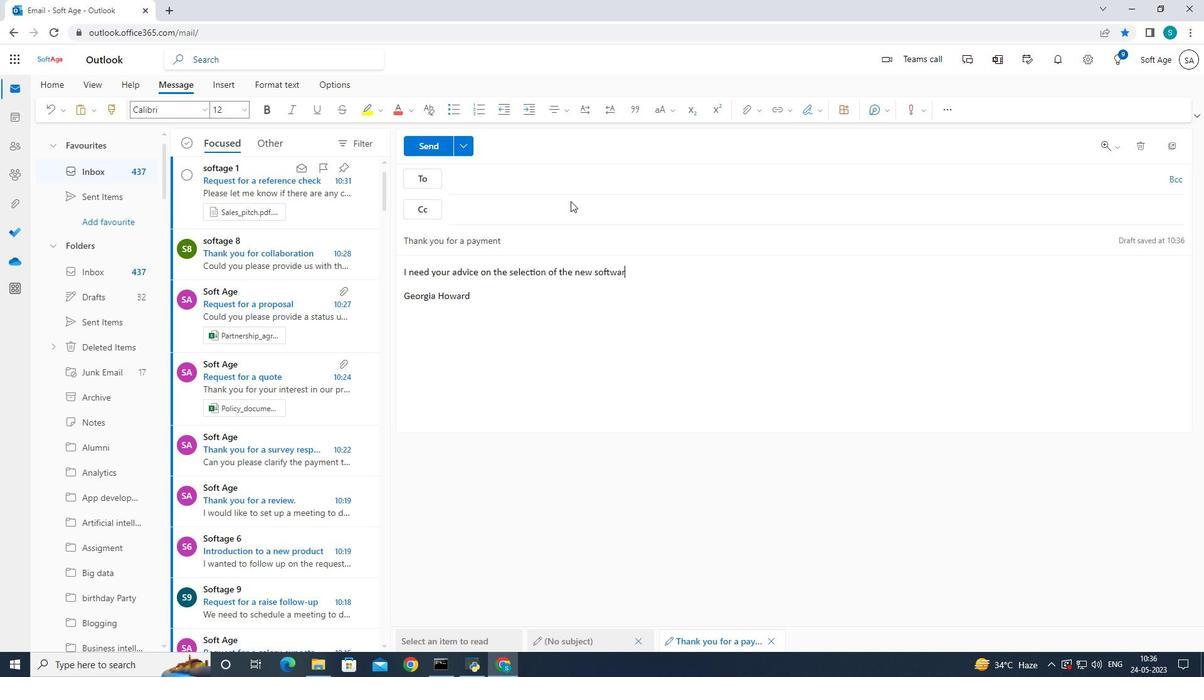 
Action: Mouse moved to (268, 218)
Screenshot: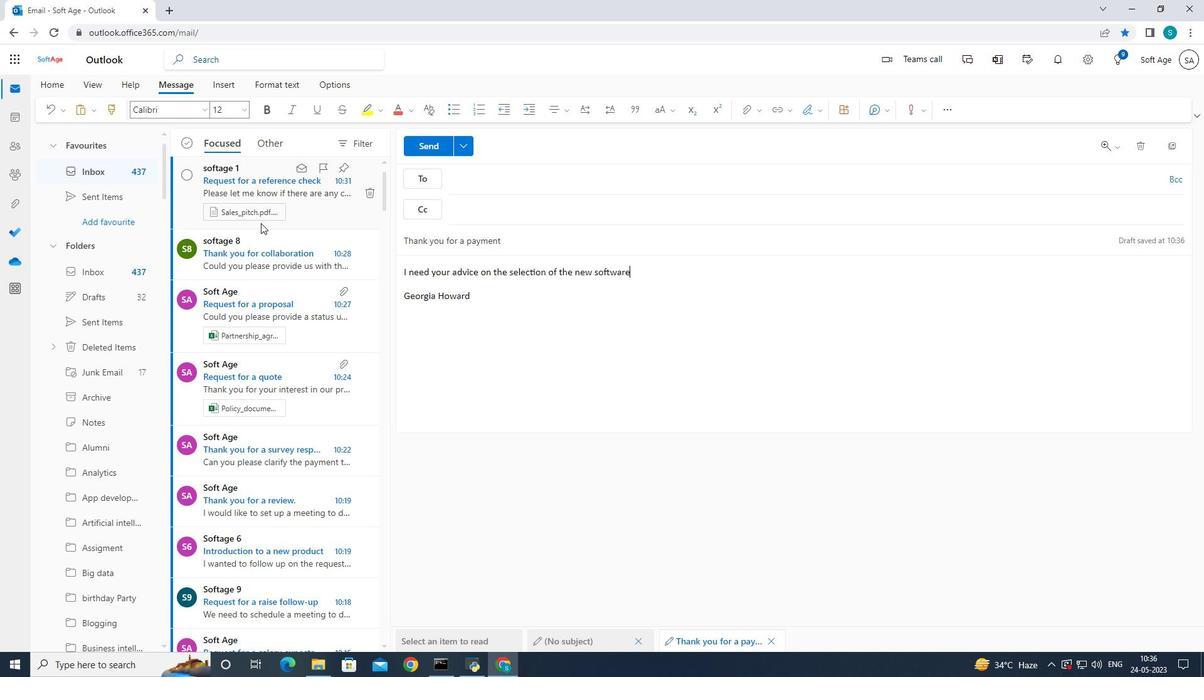 
Action: Key pressed .
Screenshot: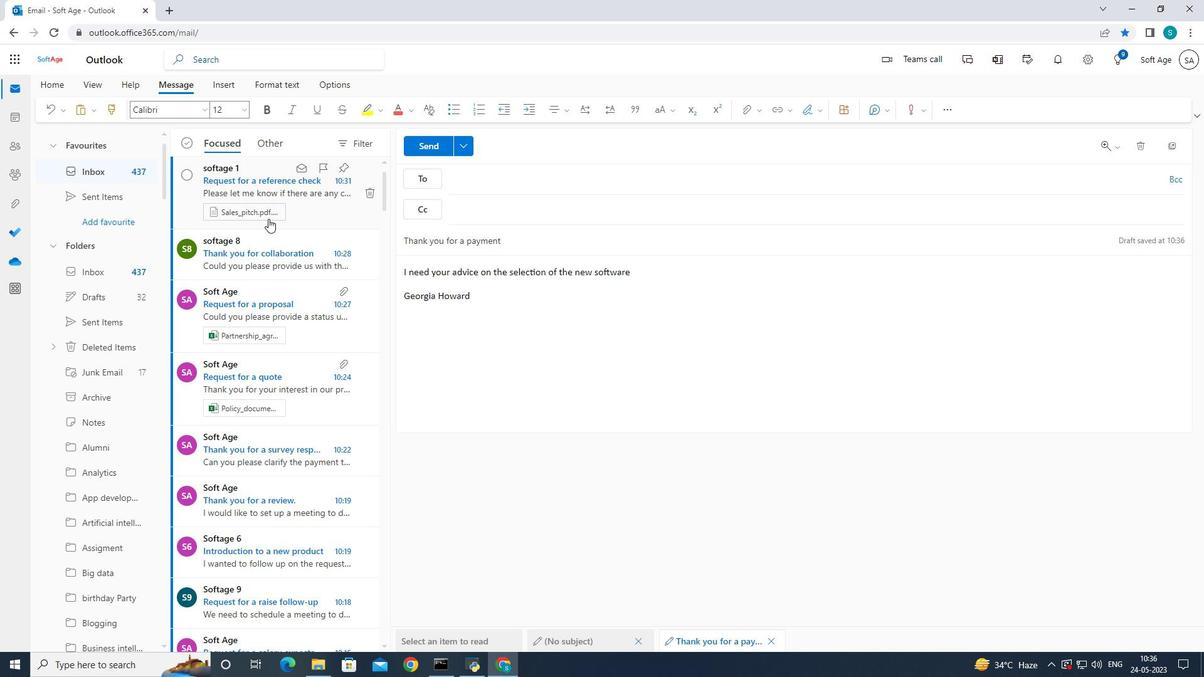 
Action: Mouse moved to (492, 184)
Screenshot: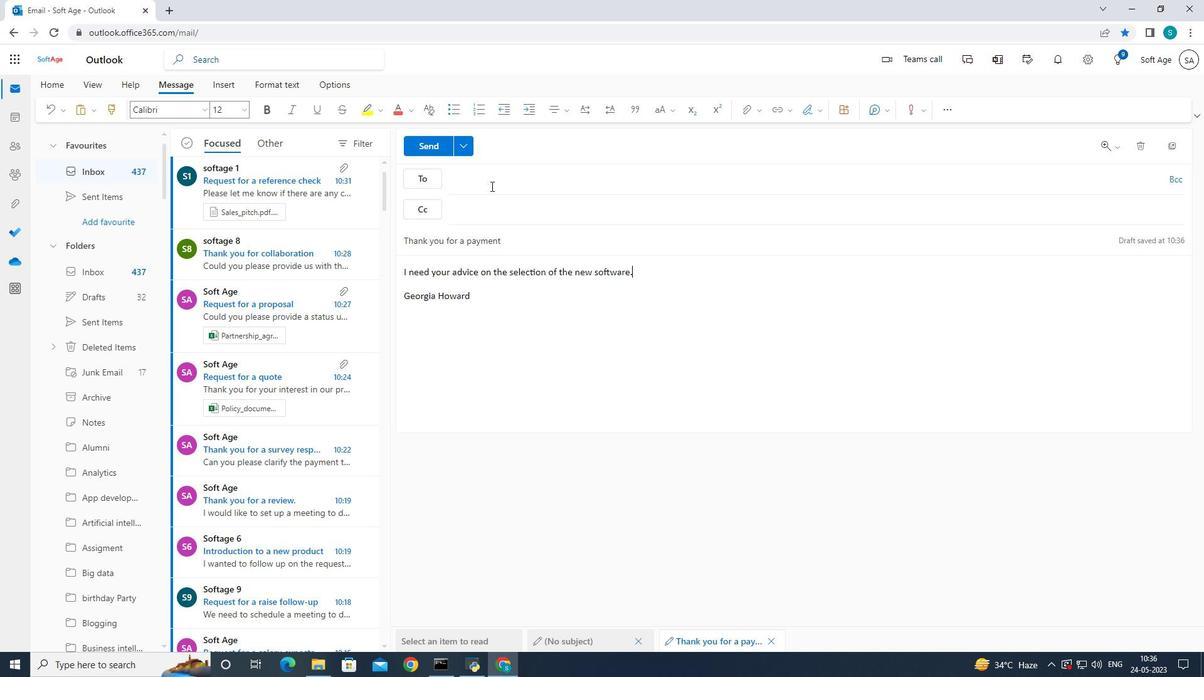 
Action: Mouse pressed left at (492, 184)
Screenshot: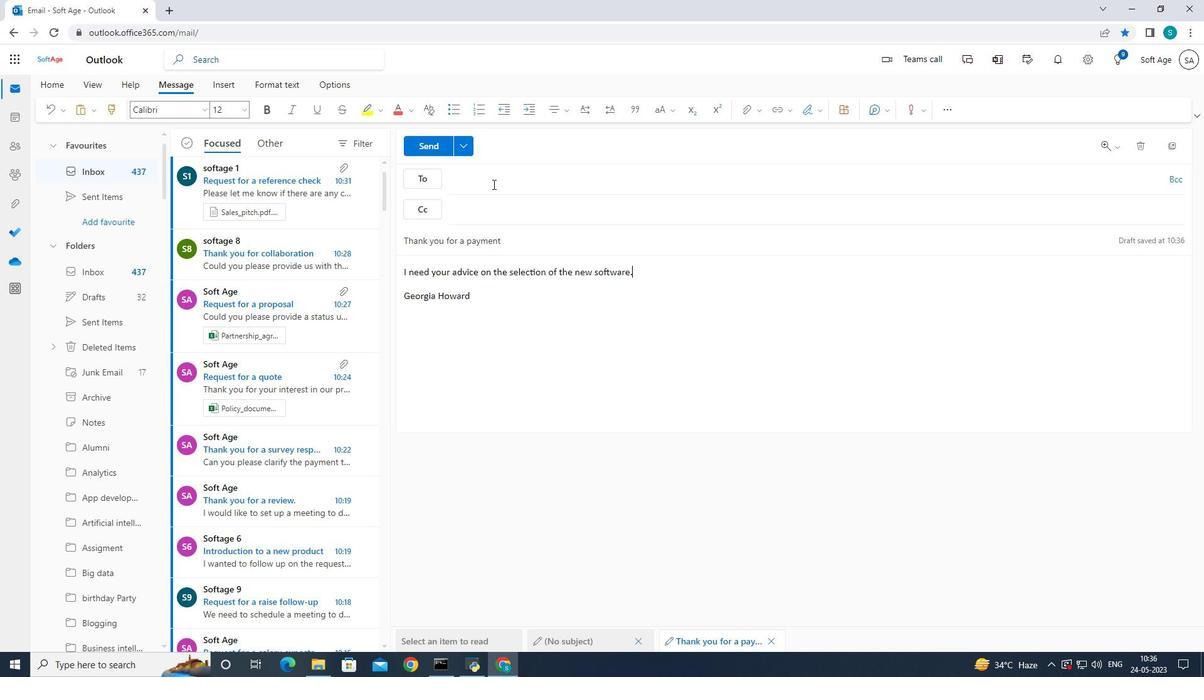 
Action: Mouse moved to (583, 171)
Screenshot: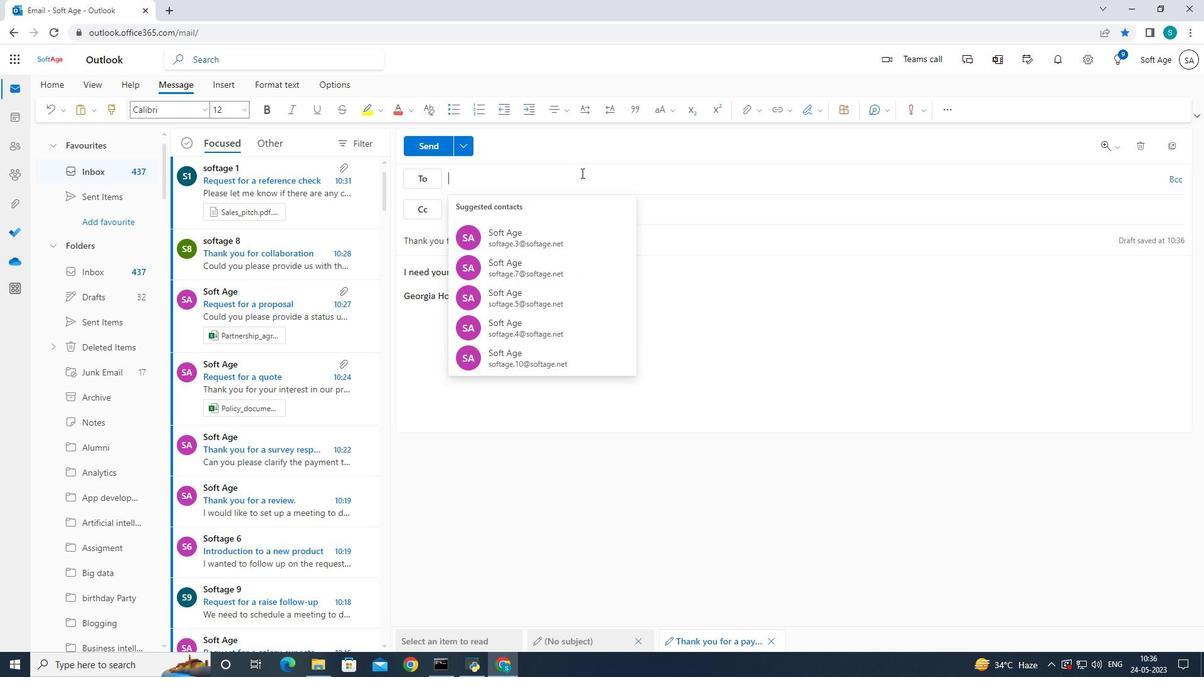 
Action: Key pressed softage.4<Key.shift>@softage.net
Screenshot: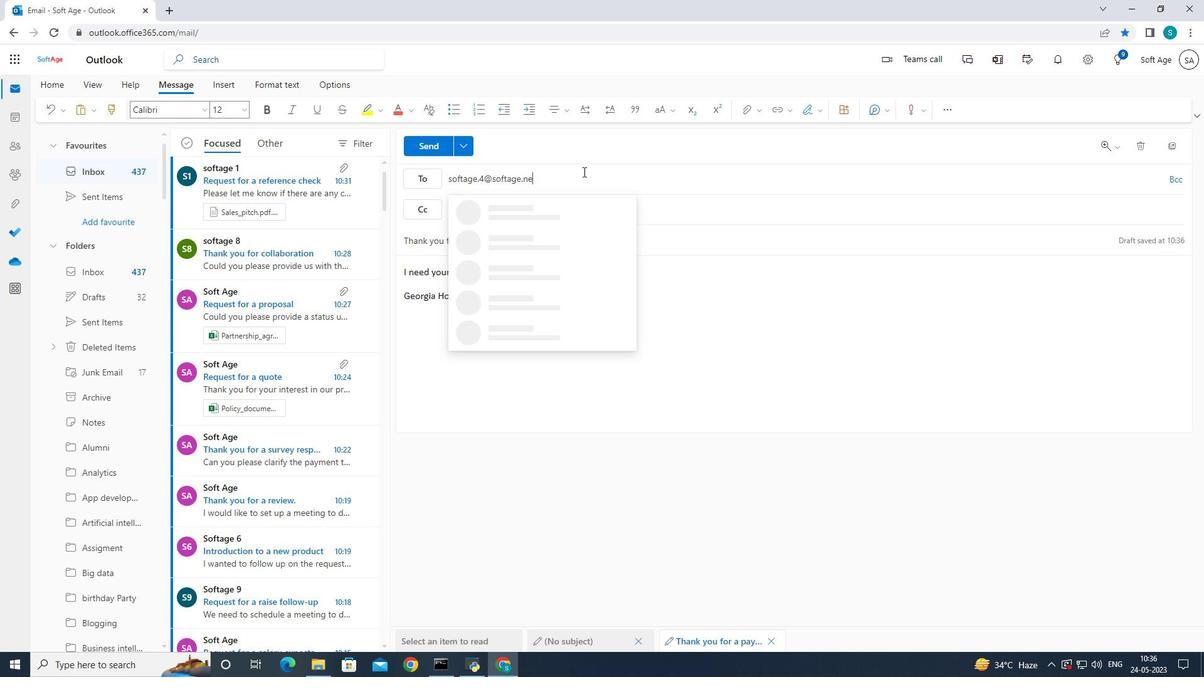 
Action: Mouse moved to (546, 205)
Screenshot: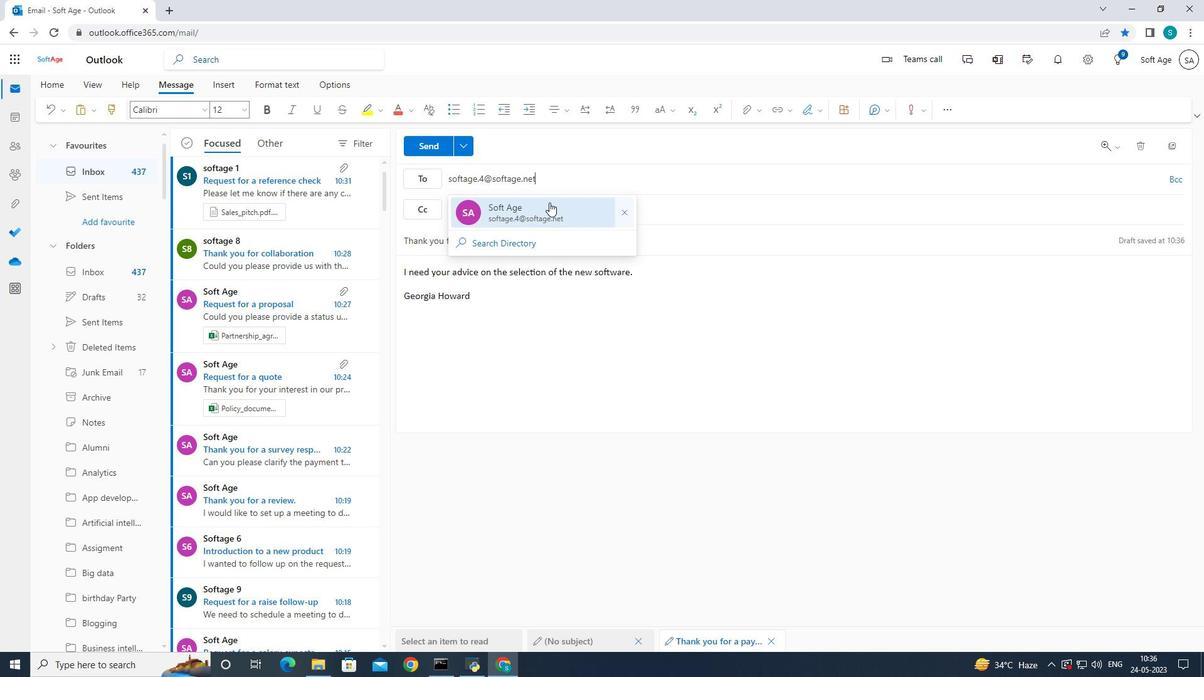 
Action: Mouse pressed left at (546, 205)
Screenshot: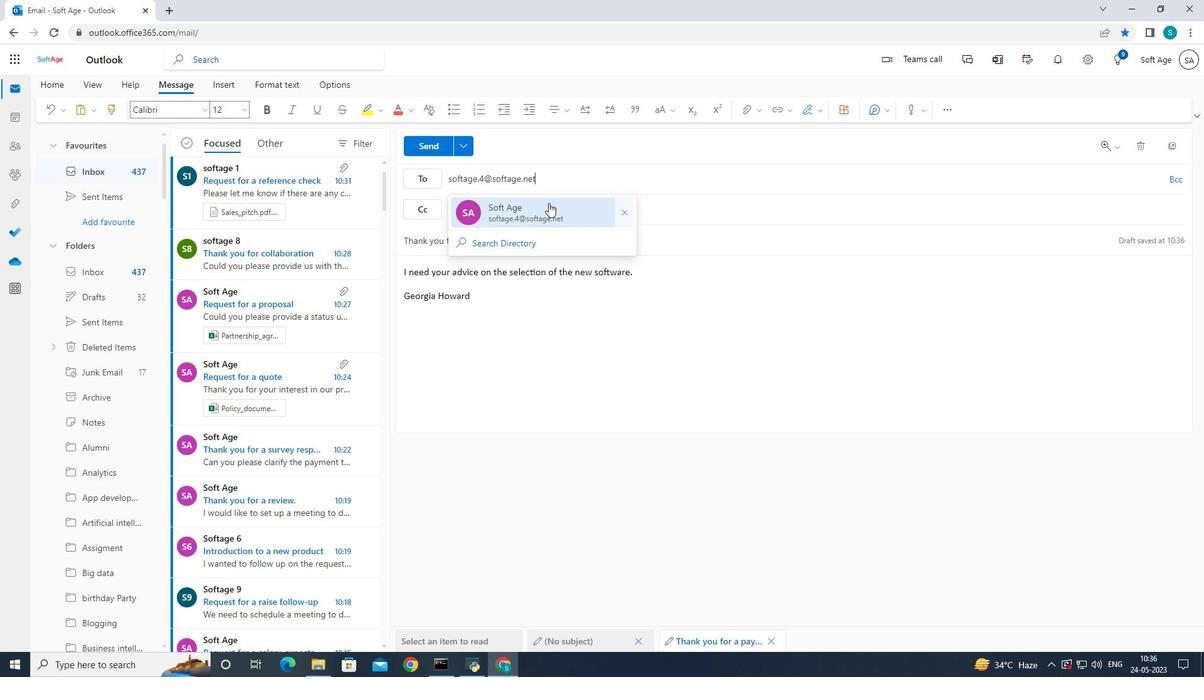 
Action: Mouse moved to (593, 168)
Screenshot: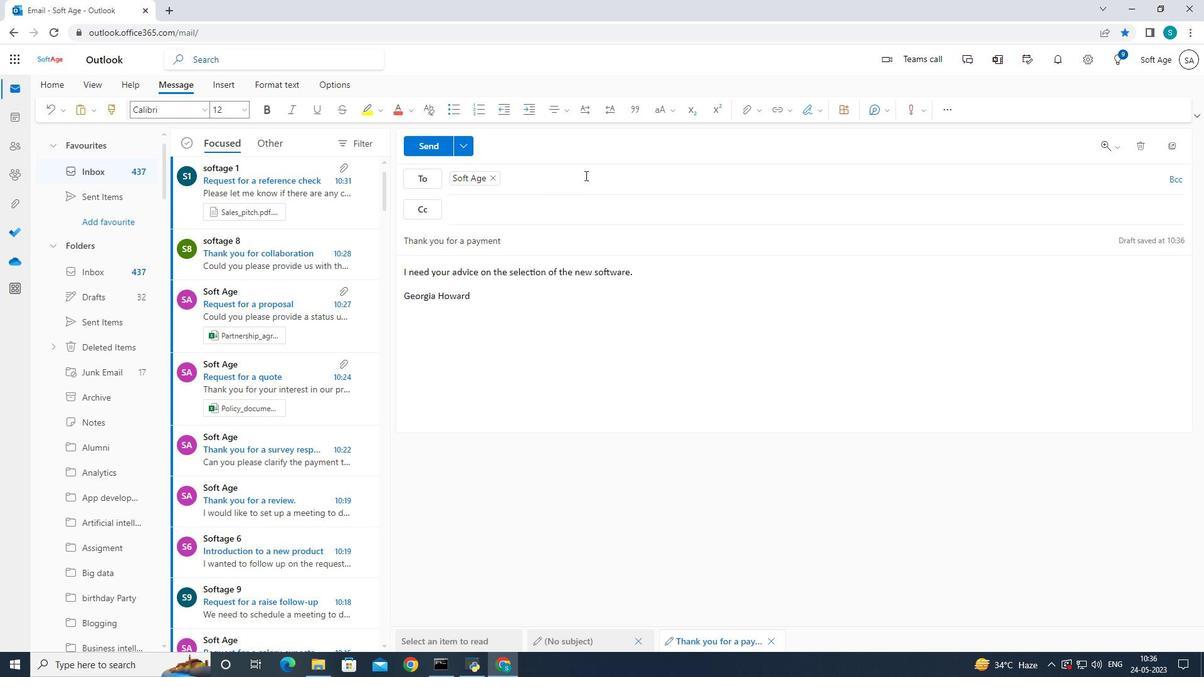 
Action: Key pressed softage.5<Key.shift>@softage.net
Screenshot: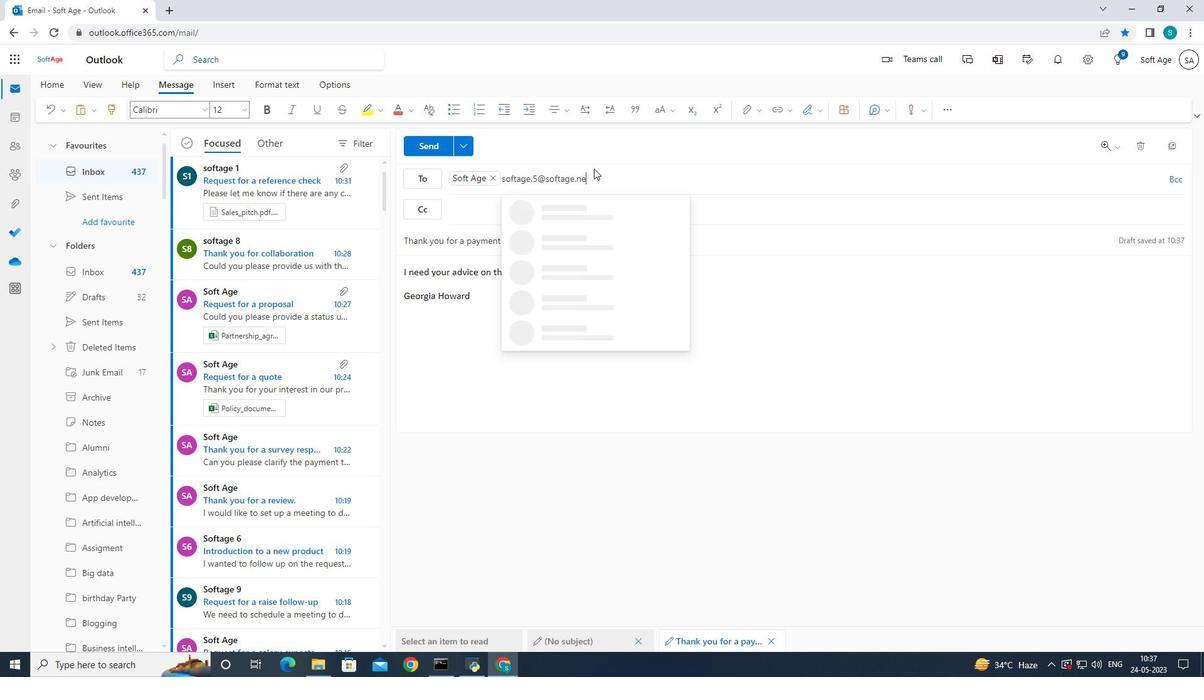 
Action: Mouse moved to (584, 208)
Screenshot: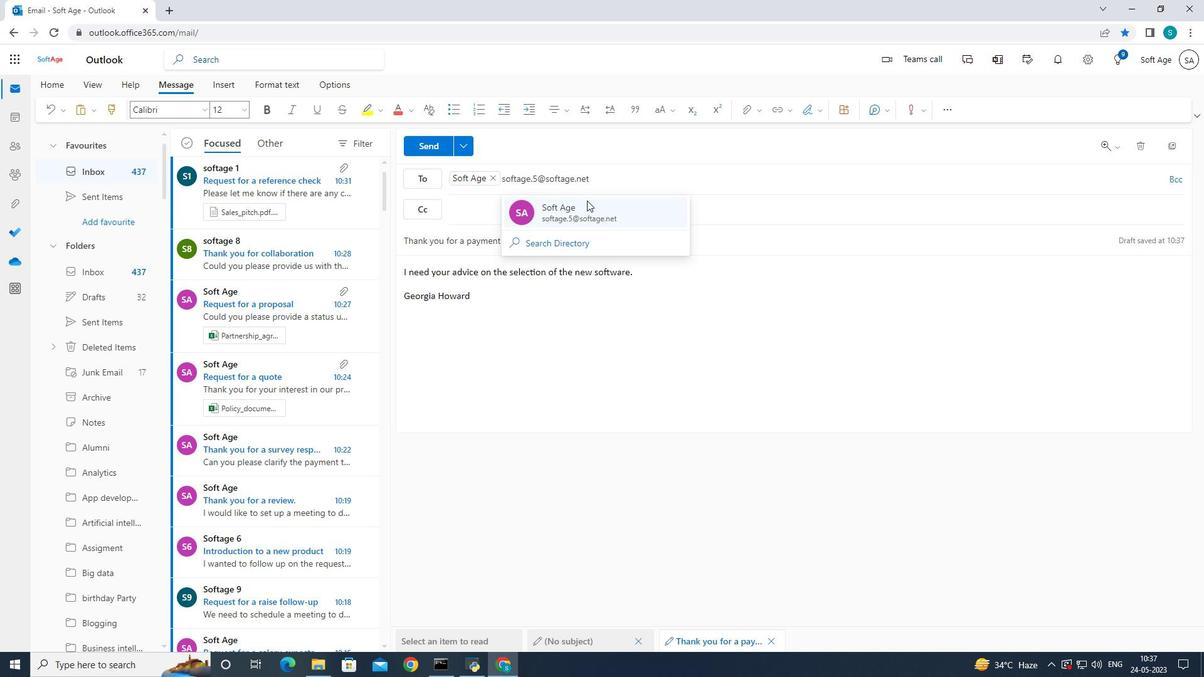 
Action: Mouse pressed left at (584, 208)
Screenshot: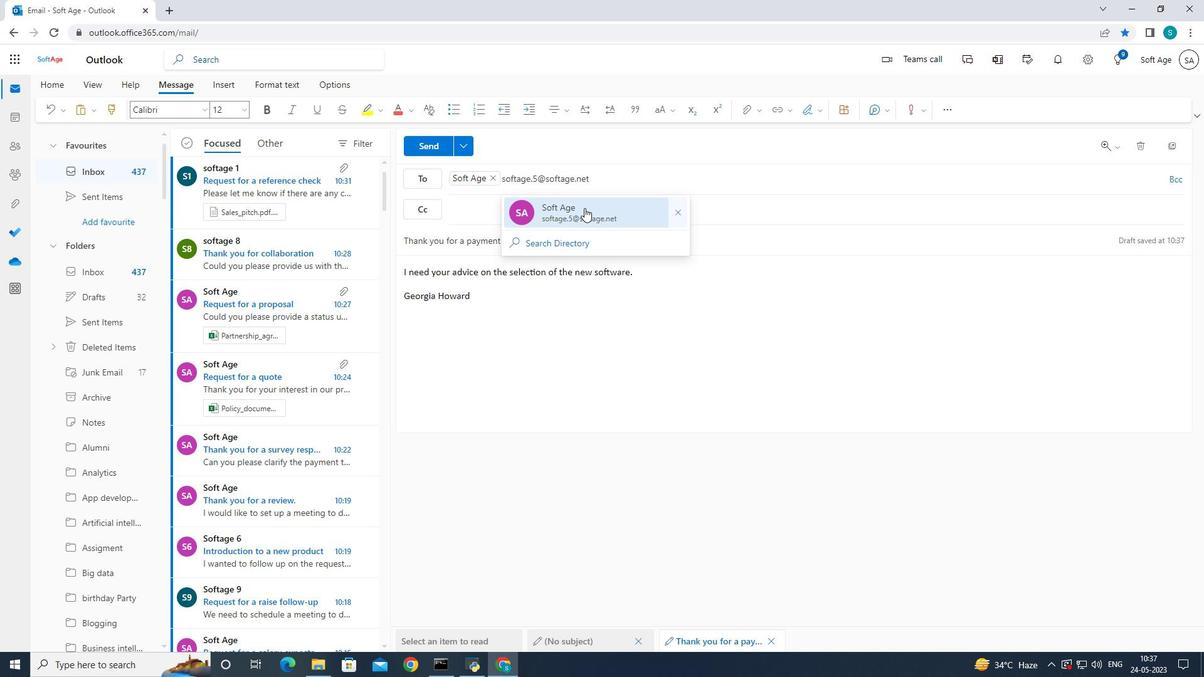 
Action: Mouse moved to (441, 146)
Screenshot: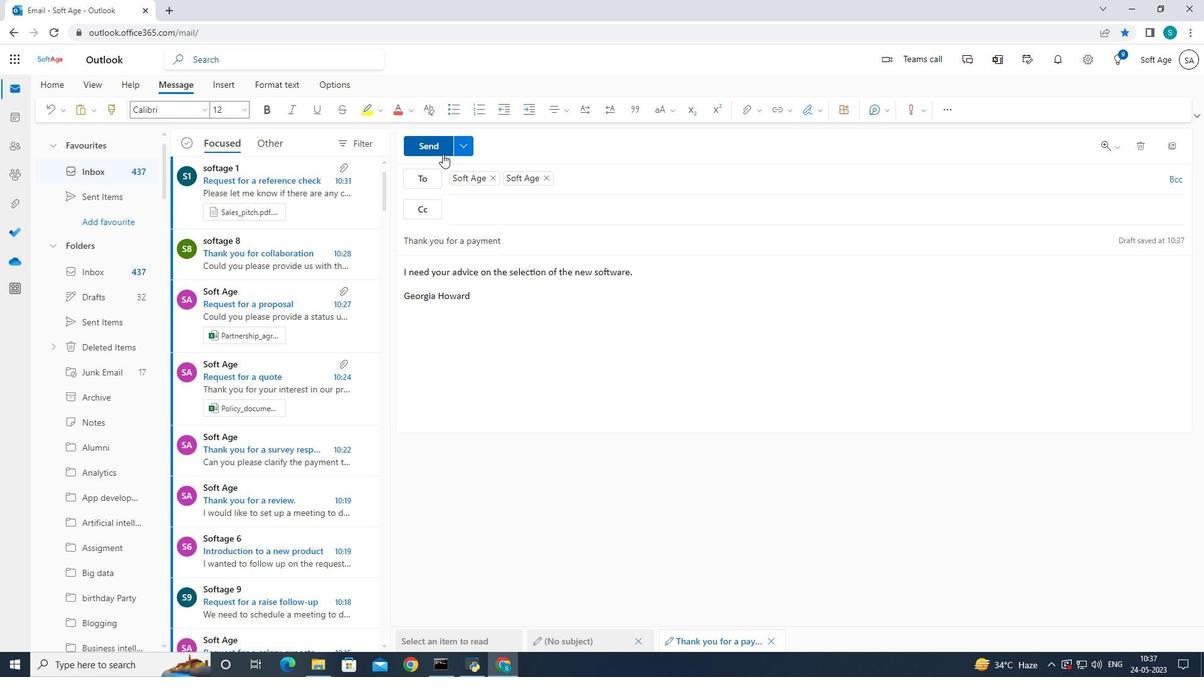
Action: Mouse pressed left at (441, 146)
Screenshot: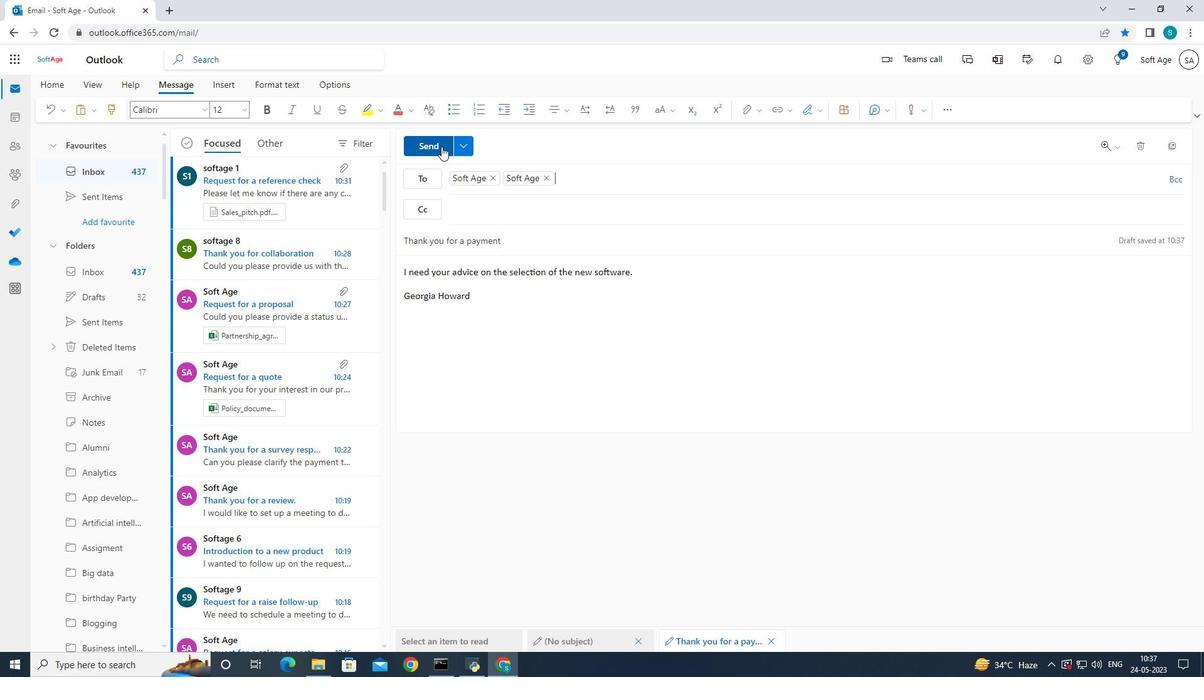 
Action: Mouse moved to (568, 173)
Screenshot: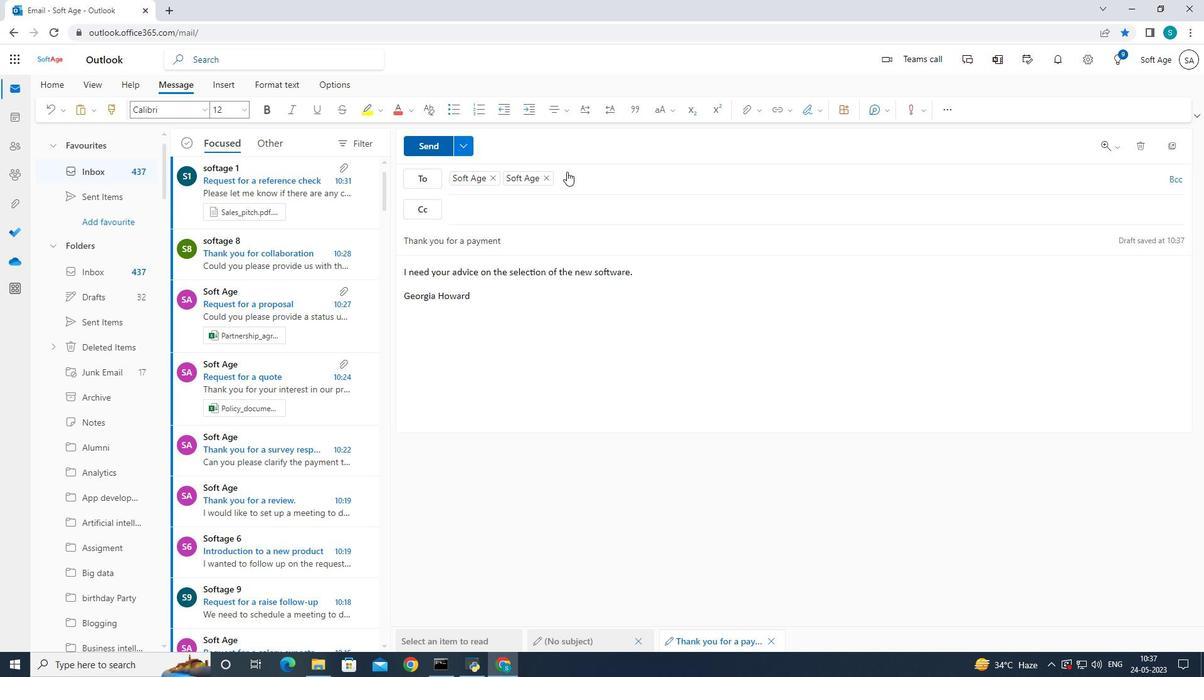 
